 Task: Look for space in Asamankese, Ghana from 9th June, 2023 to 16th June, 2023 for 2 adults in price range Rs.8000 to Rs.16000. Place can be entire place with 2 bedrooms having 2 beds and 1 bathroom. Property type can be house, flat, guest house. Booking option can be shelf check-in. Required host language is English.
Action: Mouse moved to (433, 34)
Screenshot: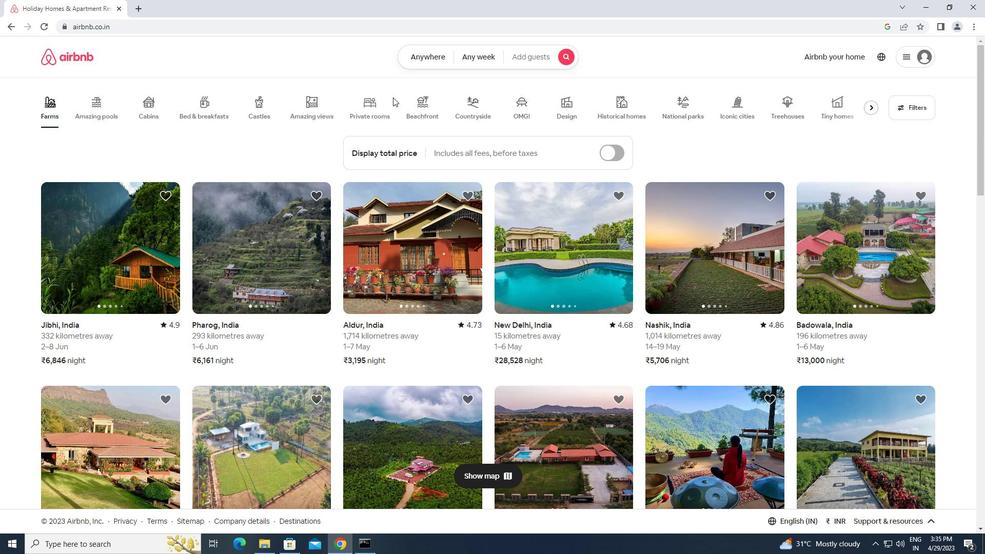 
Action: Mouse pressed left at (433, 34)
Screenshot: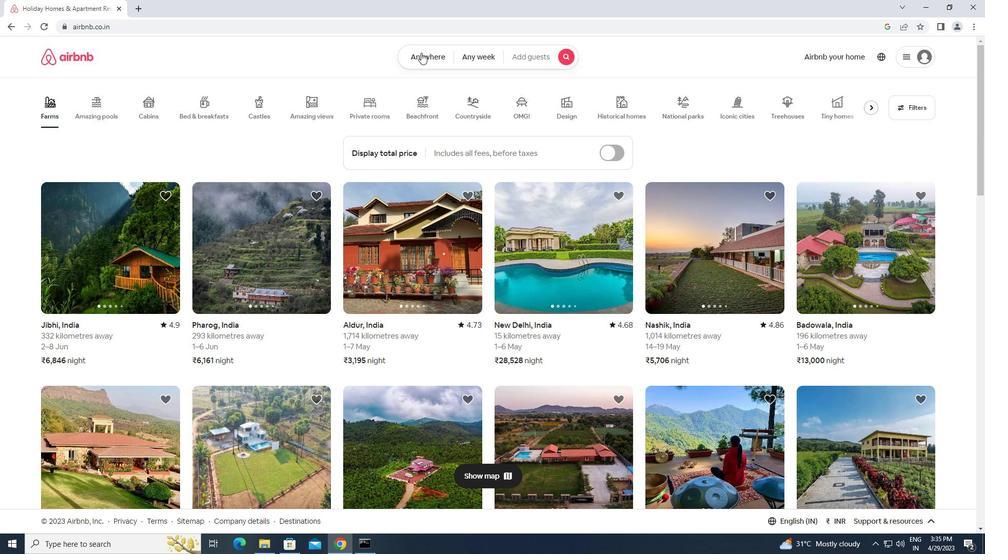 
Action: Mouse moved to (431, 56)
Screenshot: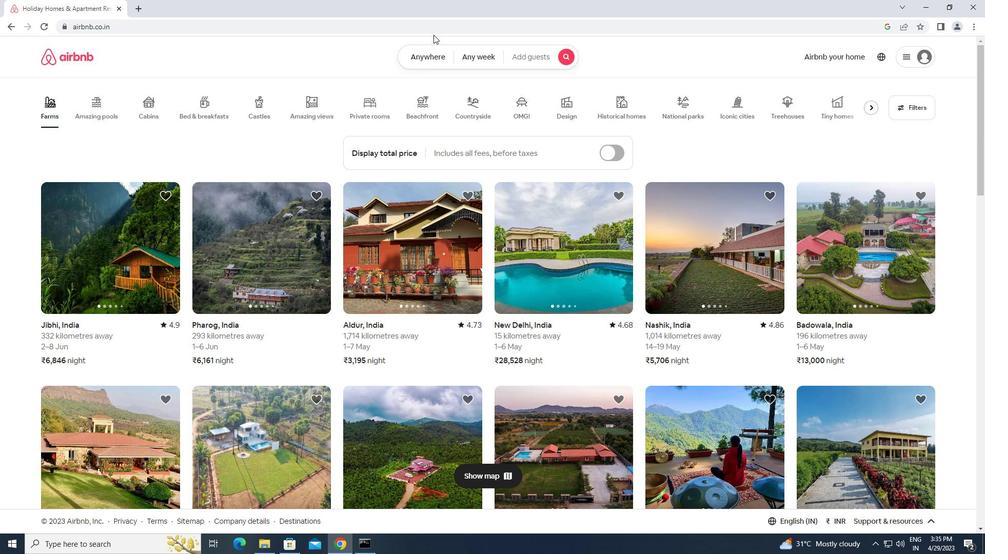 
Action: Mouse pressed left at (431, 56)
Screenshot: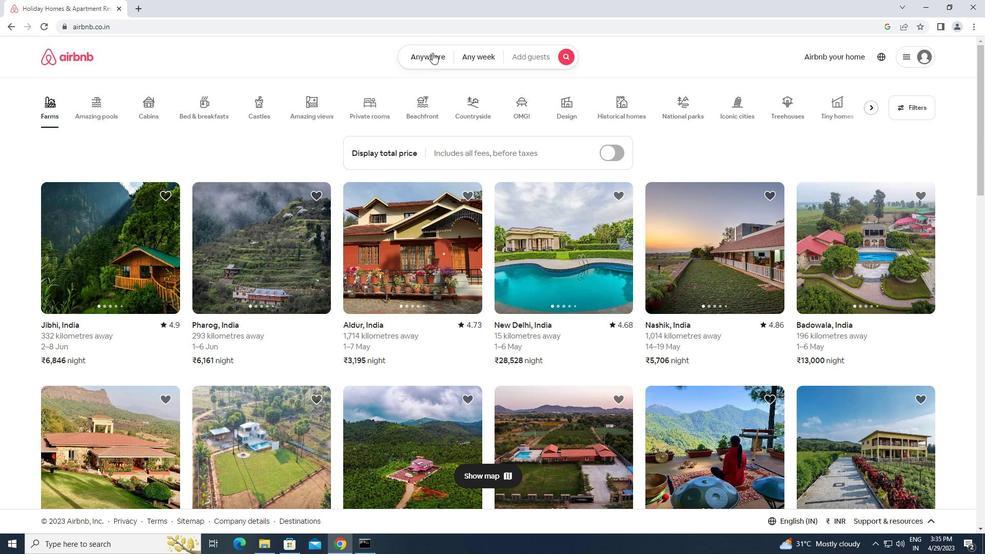 
Action: Mouse moved to (376, 93)
Screenshot: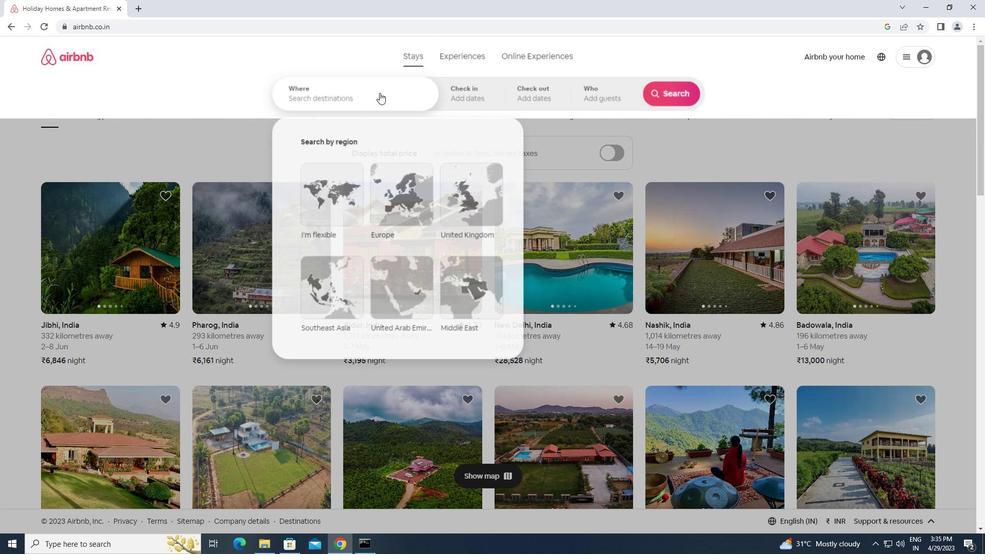 
Action: Mouse pressed left at (376, 93)
Screenshot: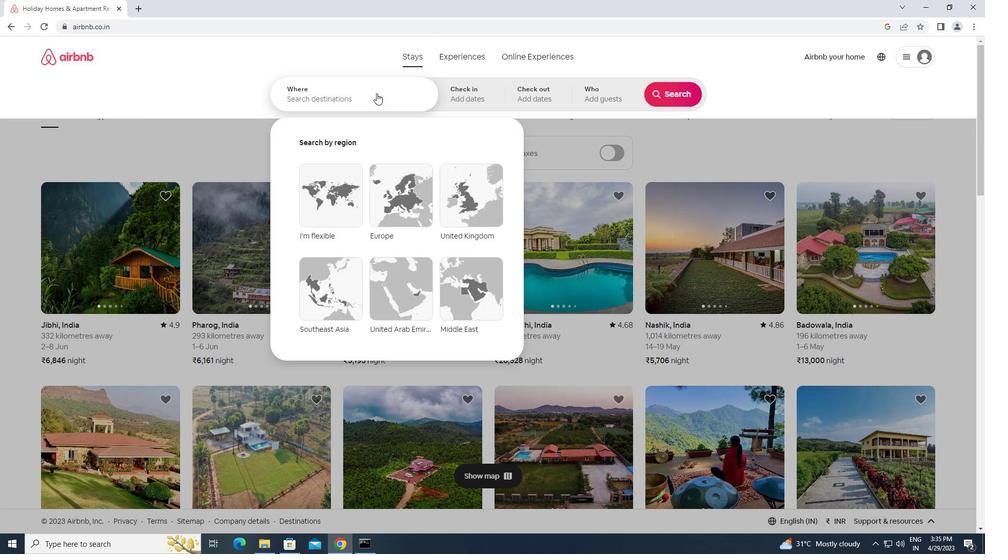 
Action: Key pressed a<Key.caps_lock>samankese,<Key.space><Key.caps_lock>g<Key.caps_lock>hana<Key.enter>
Screenshot: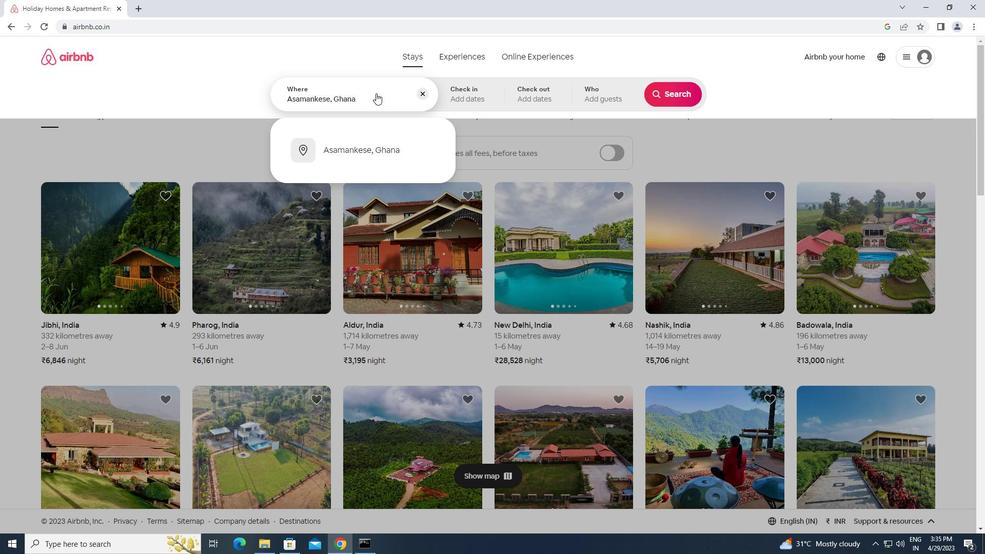 
Action: Mouse moved to (668, 178)
Screenshot: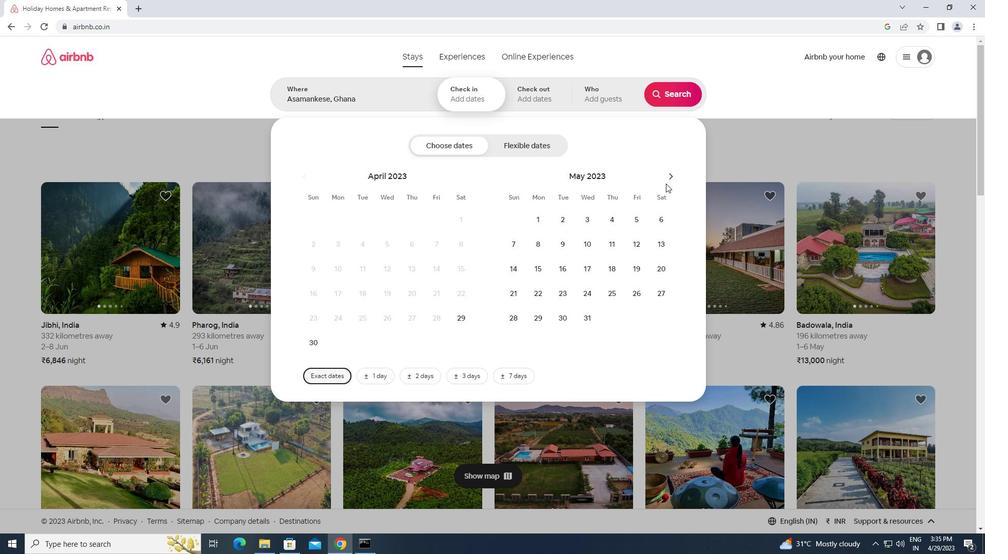 
Action: Mouse pressed left at (668, 178)
Screenshot: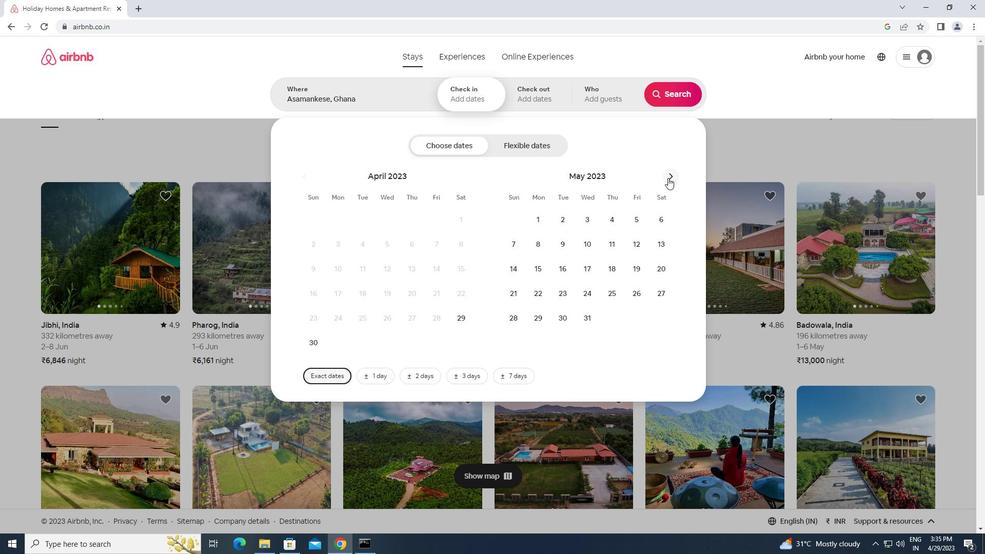 
Action: Mouse moved to (635, 239)
Screenshot: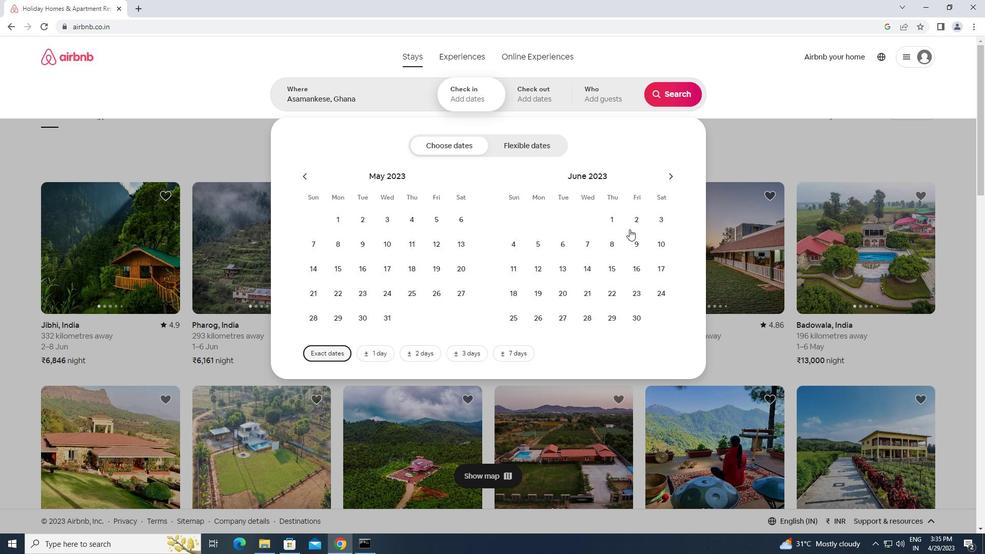 
Action: Mouse pressed left at (635, 239)
Screenshot: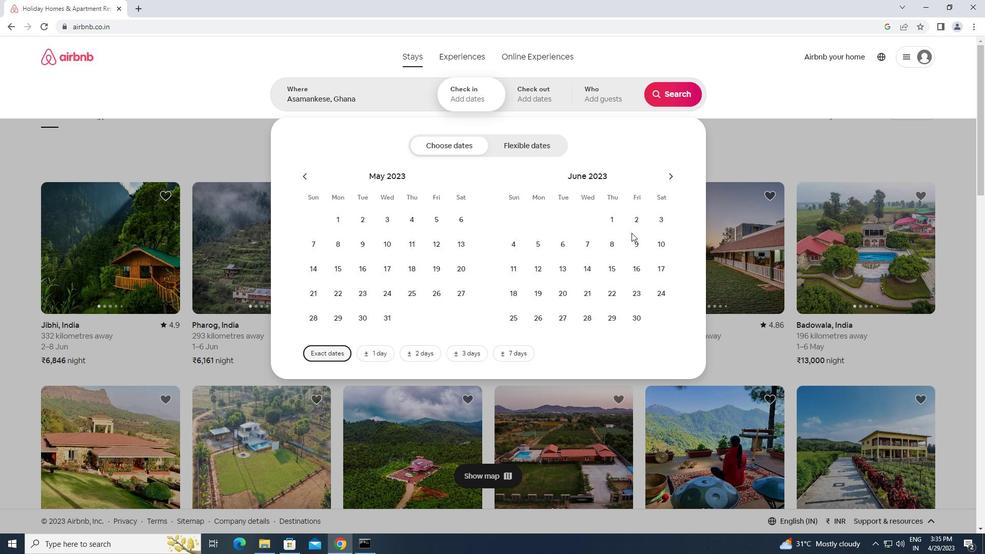 
Action: Mouse moved to (636, 271)
Screenshot: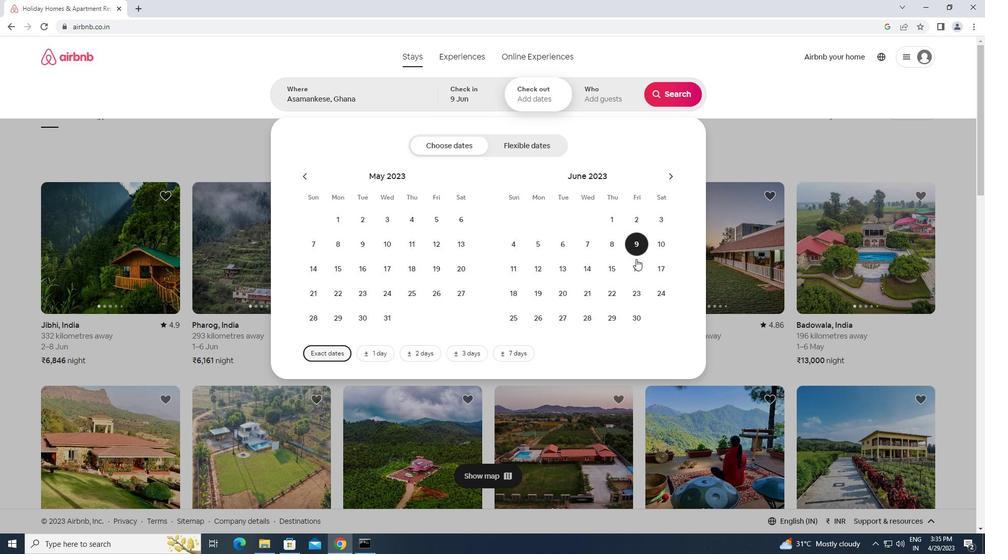 
Action: Mouse pressed left at (636, 271)
Screenshot: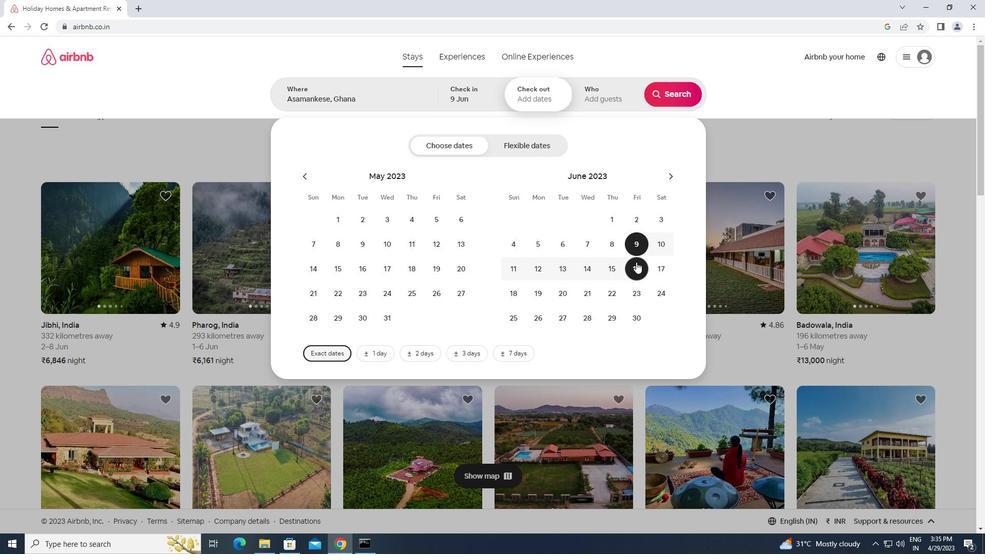 
Action: Mouse moved to (612, 86)
Screenshot: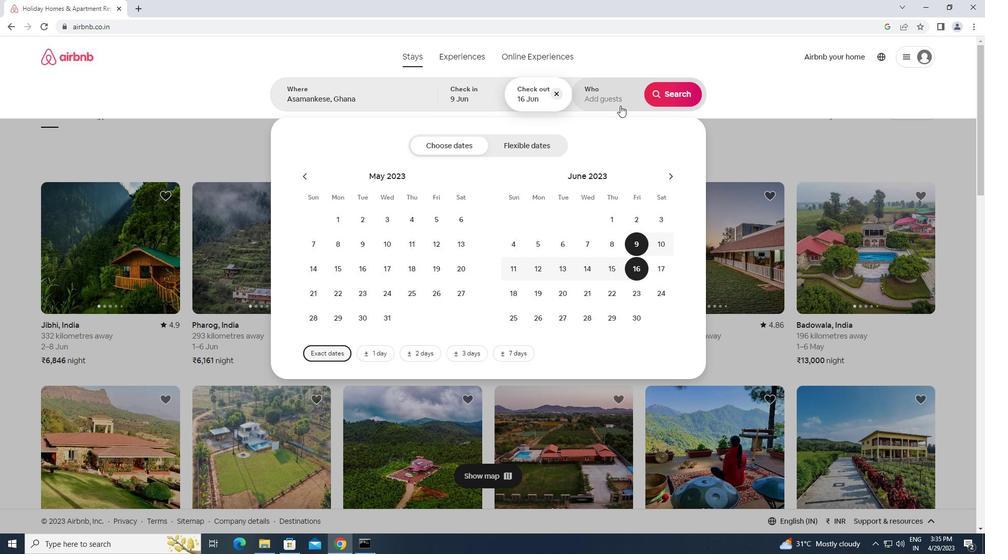 
Action: Mouse pressed left at (612, 86)
Screenshot: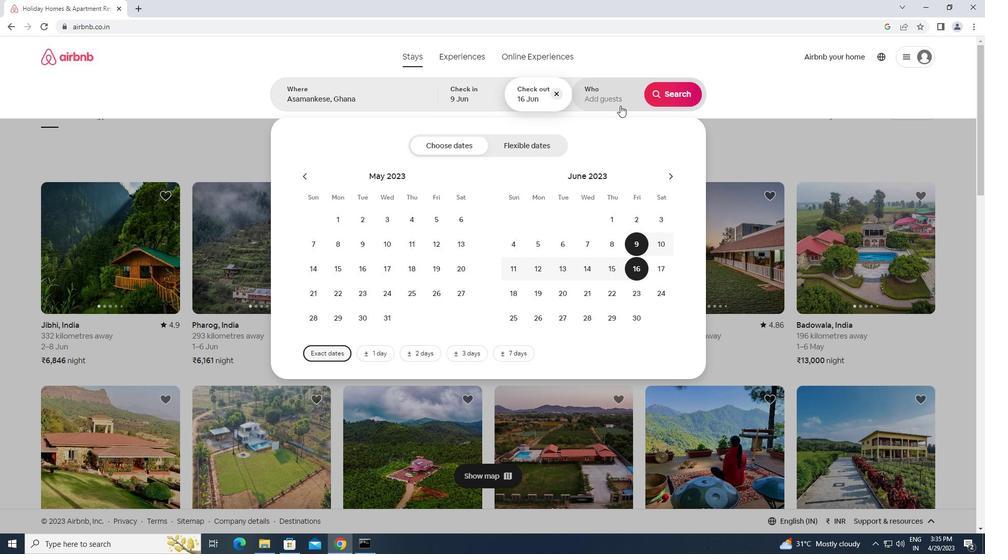 
Action: Mouse moved to (674, 150)
Screenshot: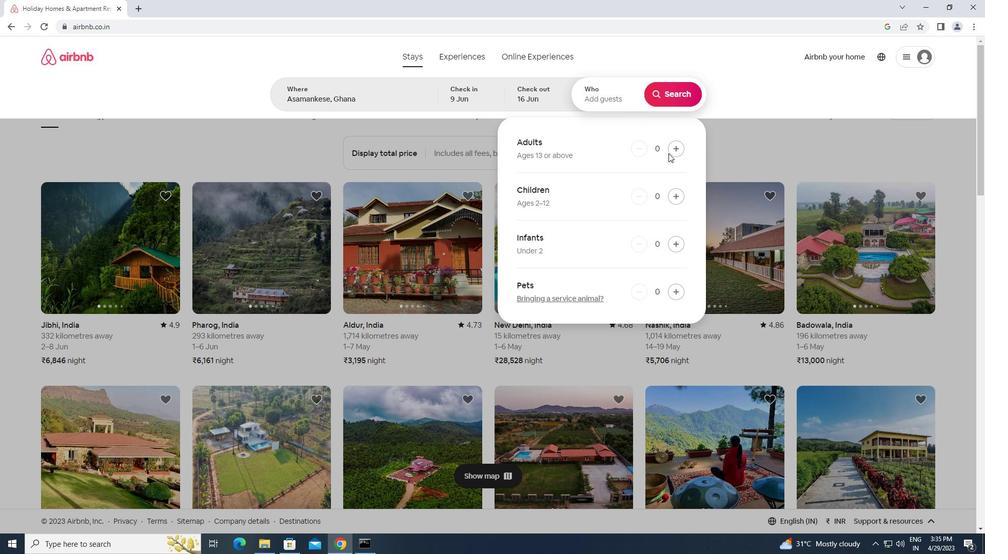 
Action: Mouse pressed left at (674, 150)
Screenshot: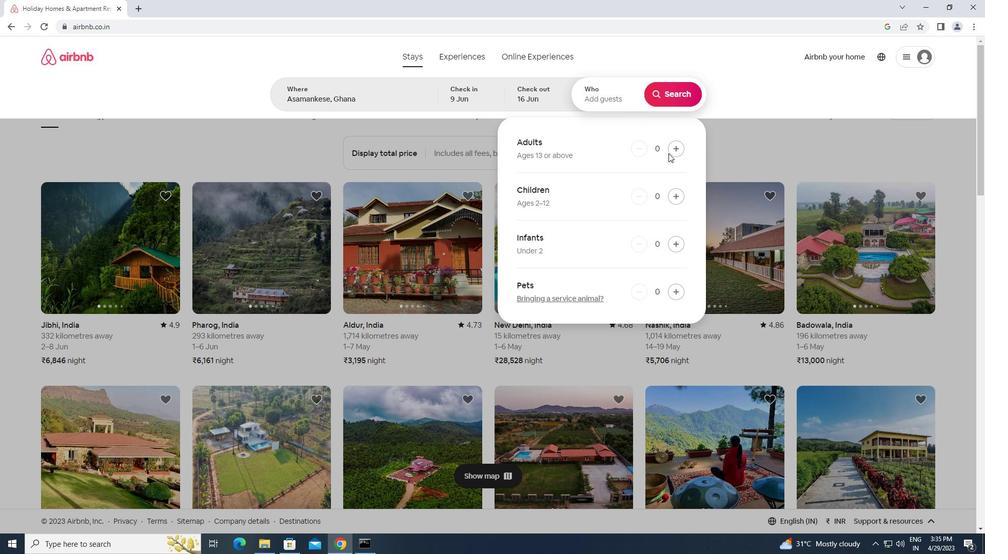 
Action: Mouse pressed left at (674, 150)
Screenshot: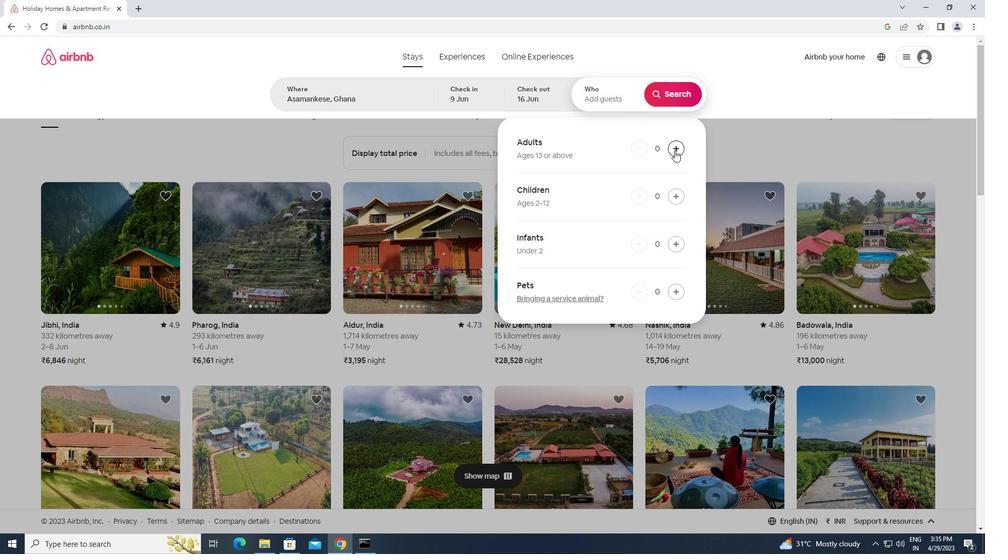 
Action: Mouse moved to (679, 88)
Screenshot: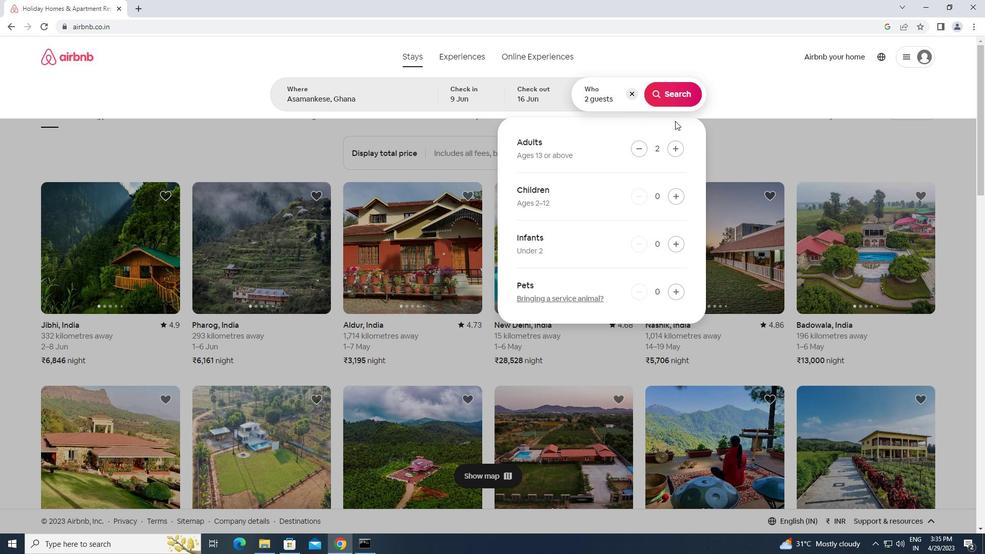 
Action: Mouse pressed left at (679, 88)
Screenshot: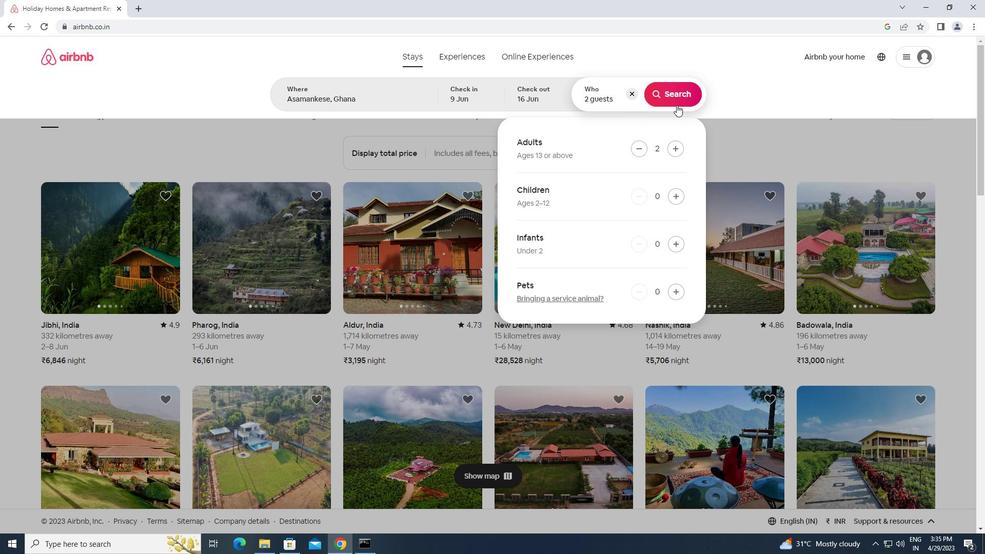 
Action: Mouse moved to (938, 98)
Screenshot: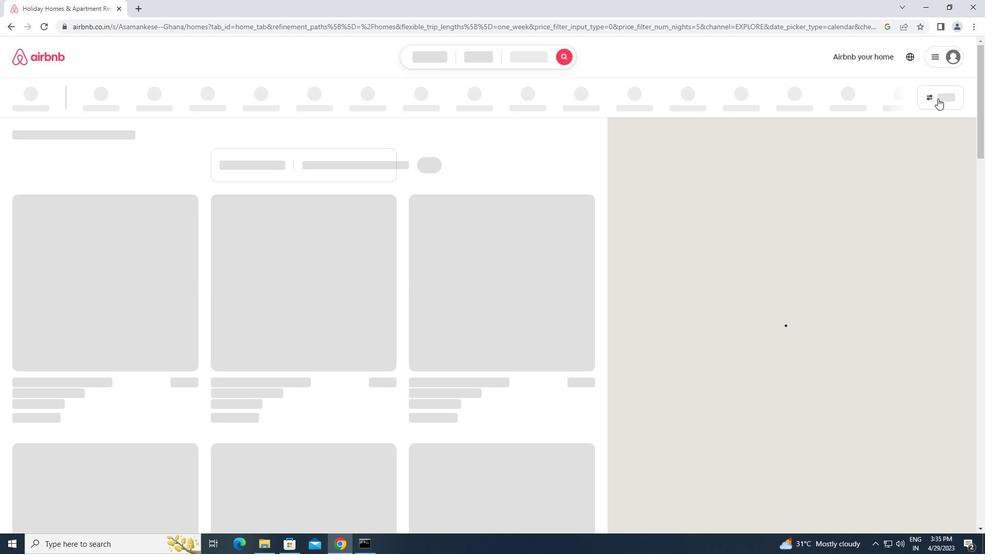 
Action: Mouse pressed left at (938, 98)
Screenshot: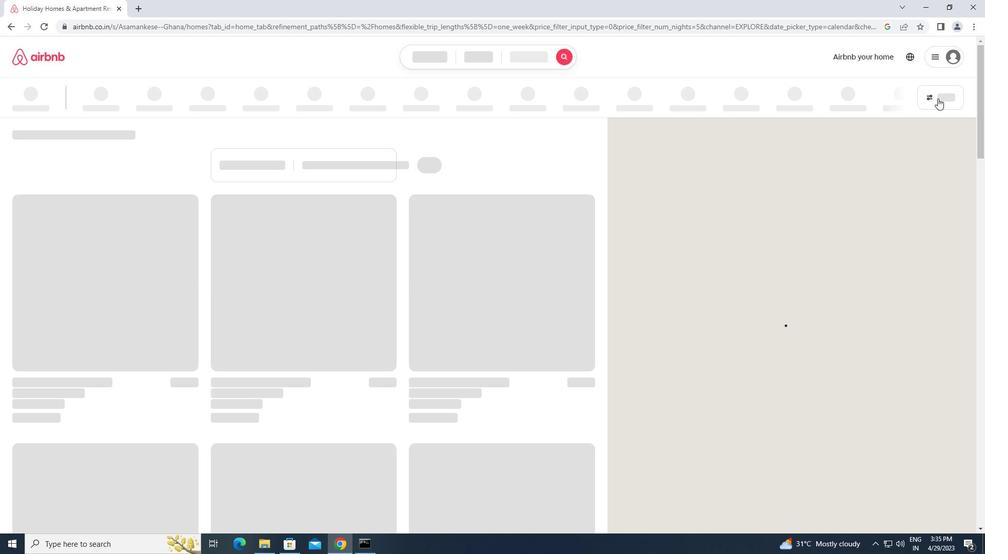 
Action: Mouse moved to (384, 226)
Screenshot: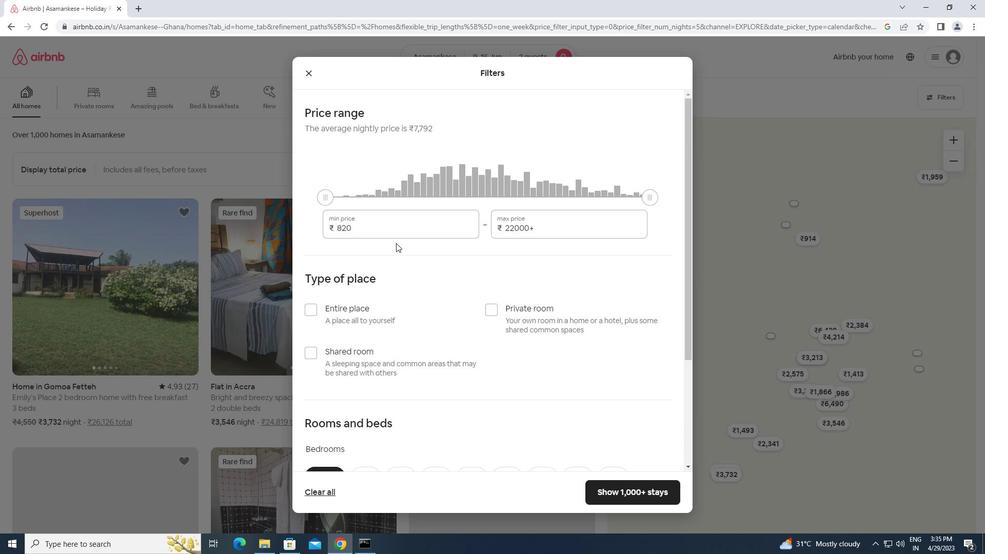
Action: Mouse pressed left at (384, 226)
Screenshot: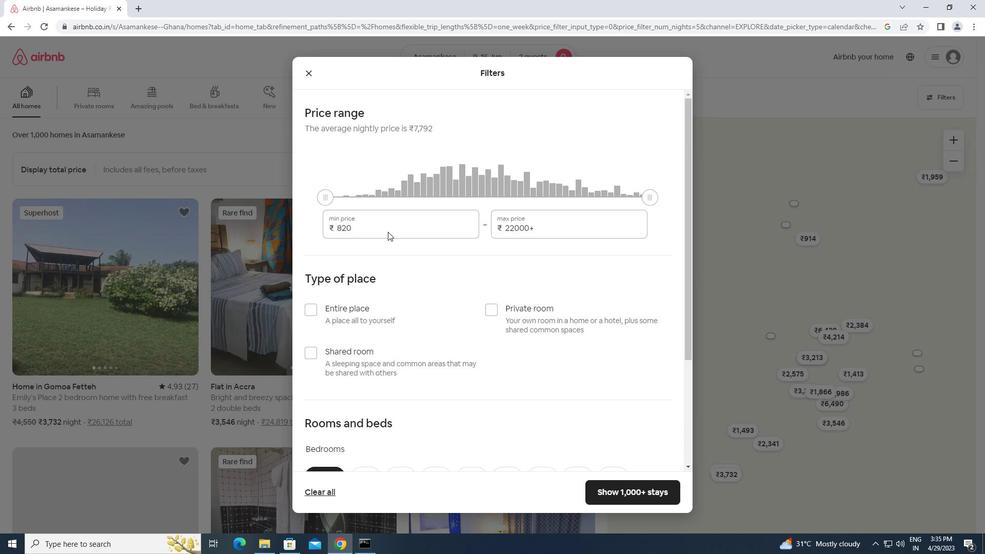 
Action: Mouse moved to (310, 229)
Screenshot: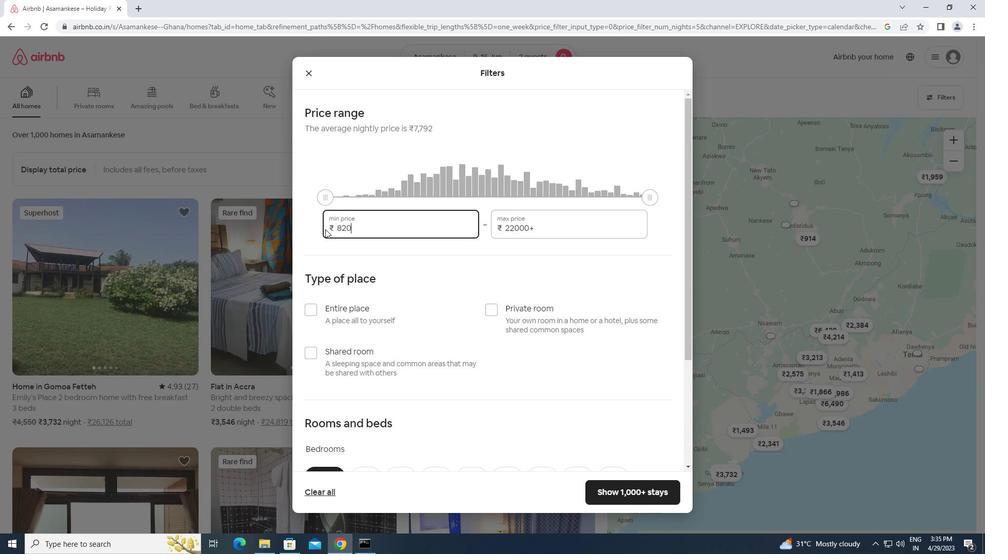 
Action: Key pressed 8000<Key.tab><Key.backspace><Key.backspace><Key.backspace><Key.backspace><Key.backspace><Key.backspace><Key.backspace><Key.backspace><Key.backspace><Key.backspace><Key.backspace><Key.backspace><Key.backspace><Key.backspace><Key.backspace><Key.backspace><Key.backspace><Key.backspace>16000
Screenshot: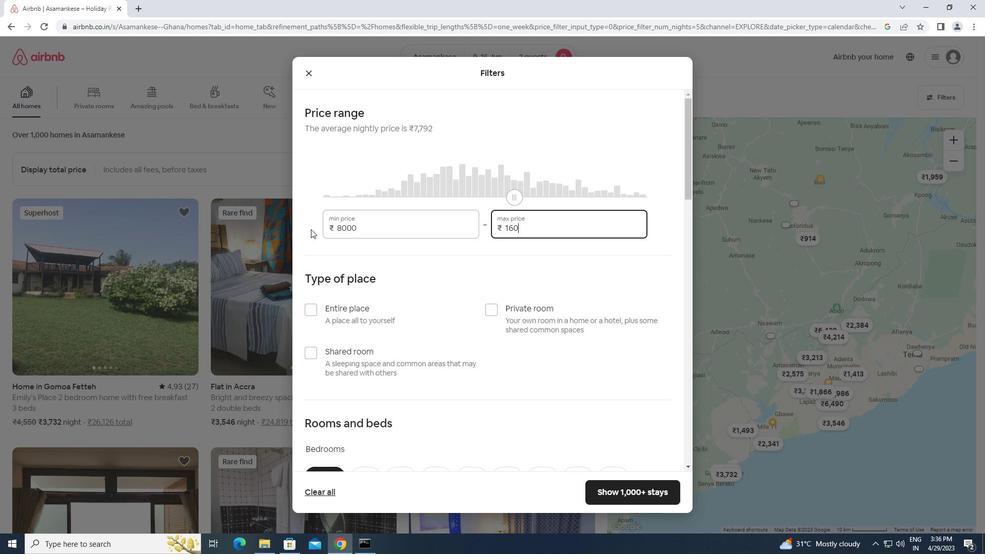 
Action: Mouse moved to (347, 285)
Screenshot: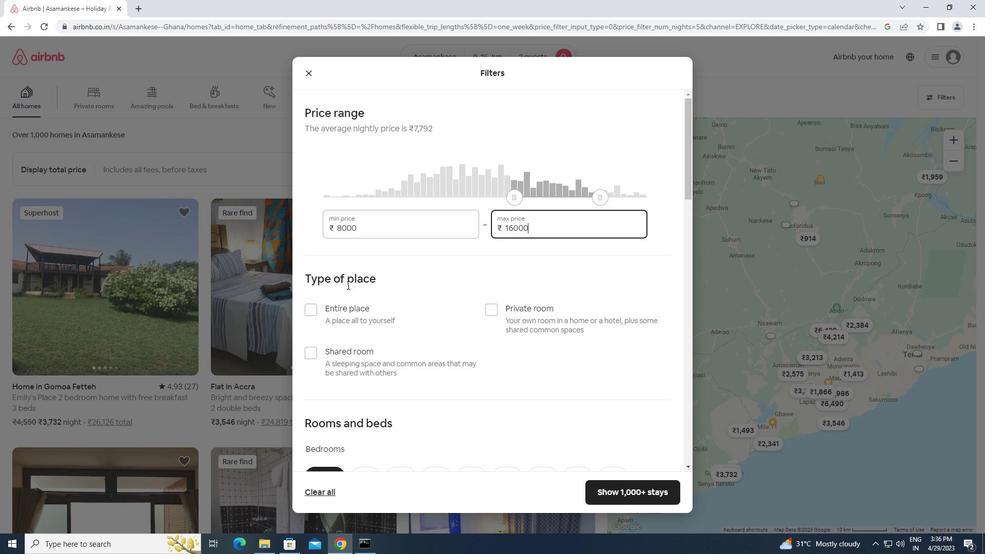 
Action: Mouse scrolled (347, 285) with delta (0, 0)
Screenshot: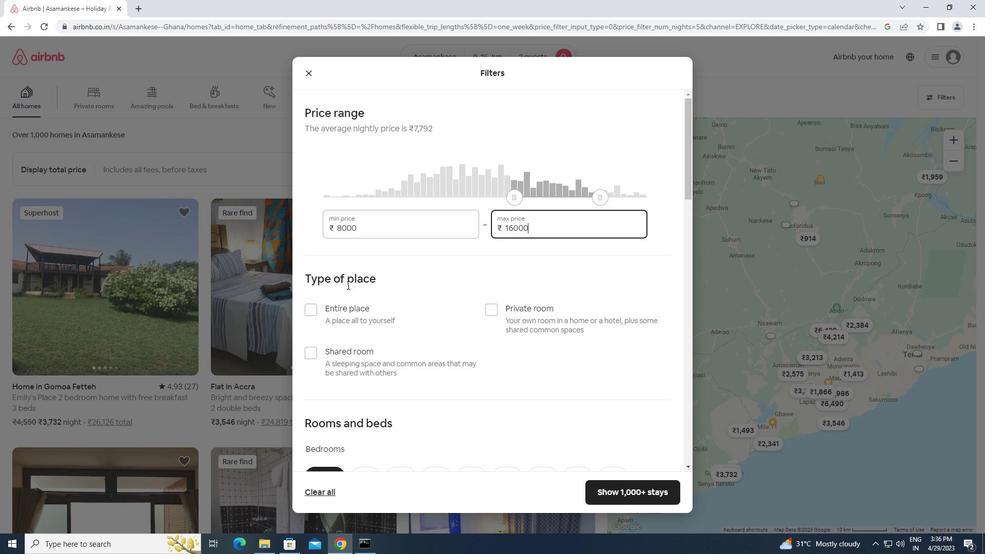
Action: Mouse moved to (319, 260)
Screenshot: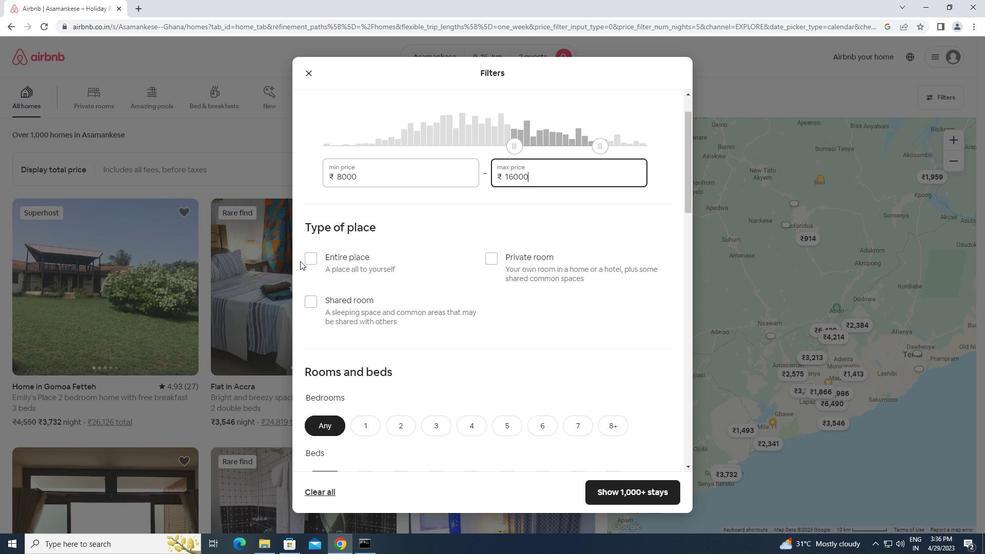 
Action: Mouse pressed left at (319, 260)
Screenshot: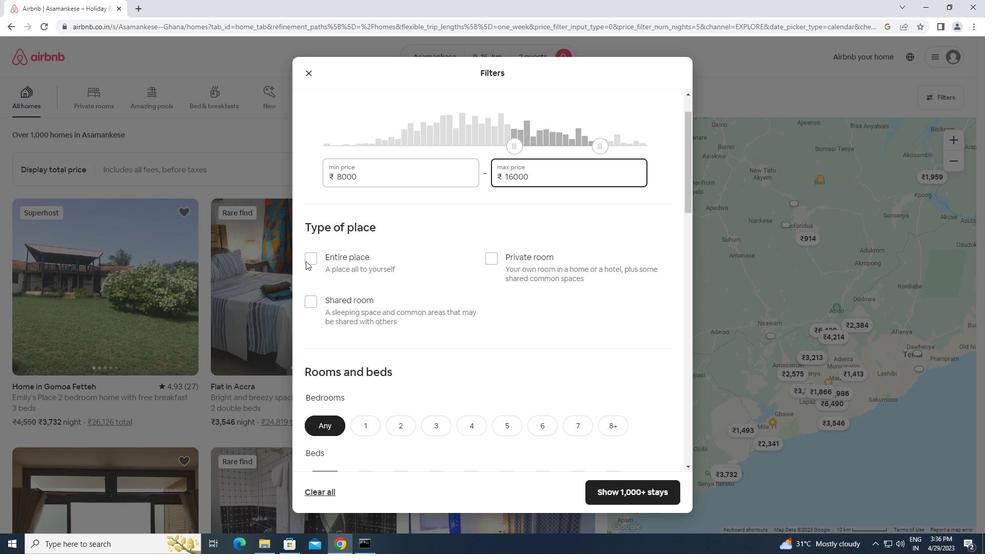 
Action: Mouse moved to (403, 307)
Screenshot: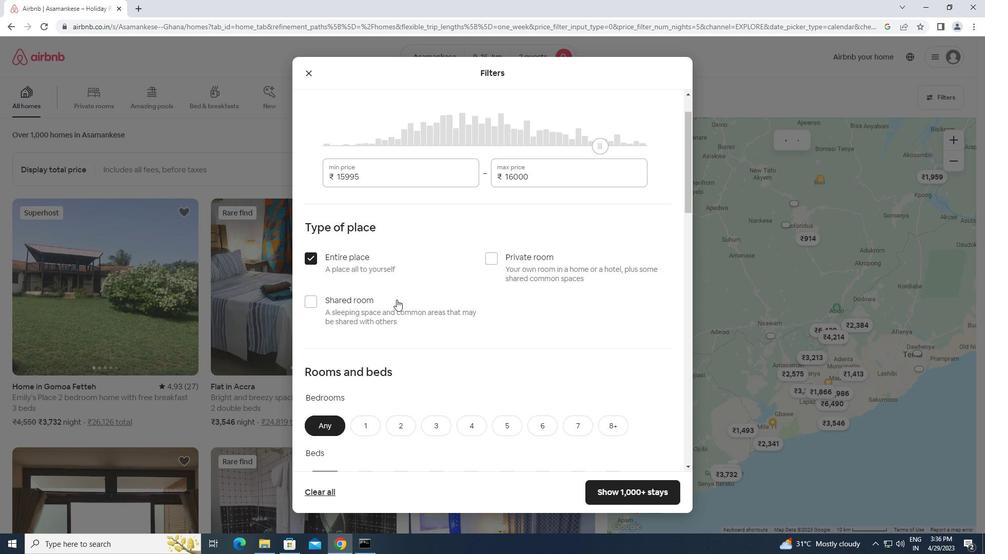 
Action: Mouse scrolled (403, 306) with delta (0, 0)
Screenshot: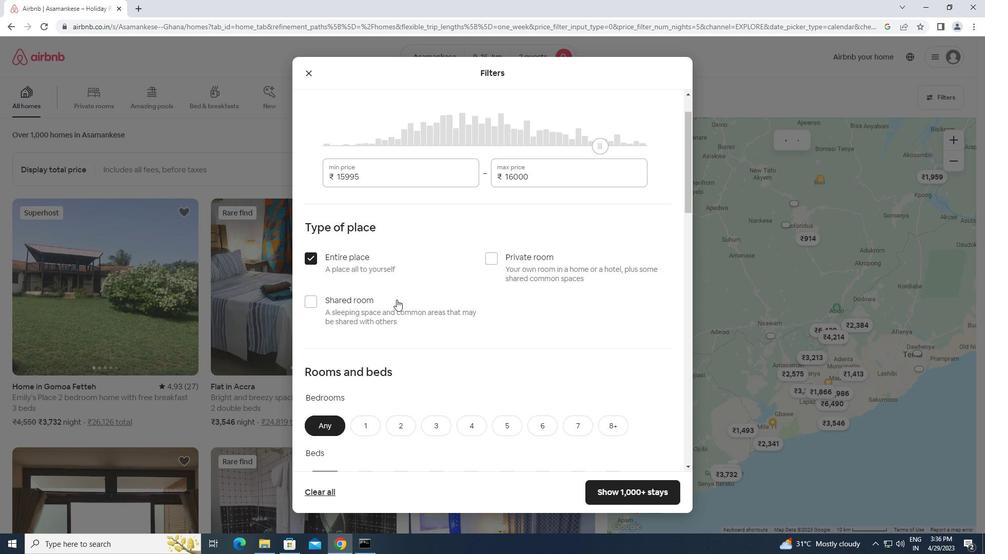 
Action: Mouse scrolled (403, 306) with delta (0, 0)
Screenshot: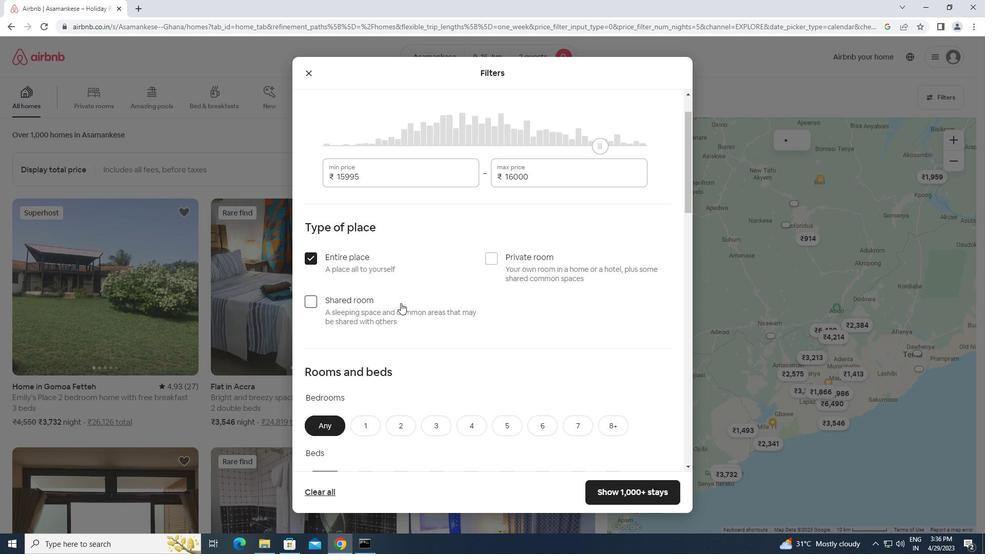 
Action: Mouse scrolled (403, 306) with delta (0, 0)
Screenshot: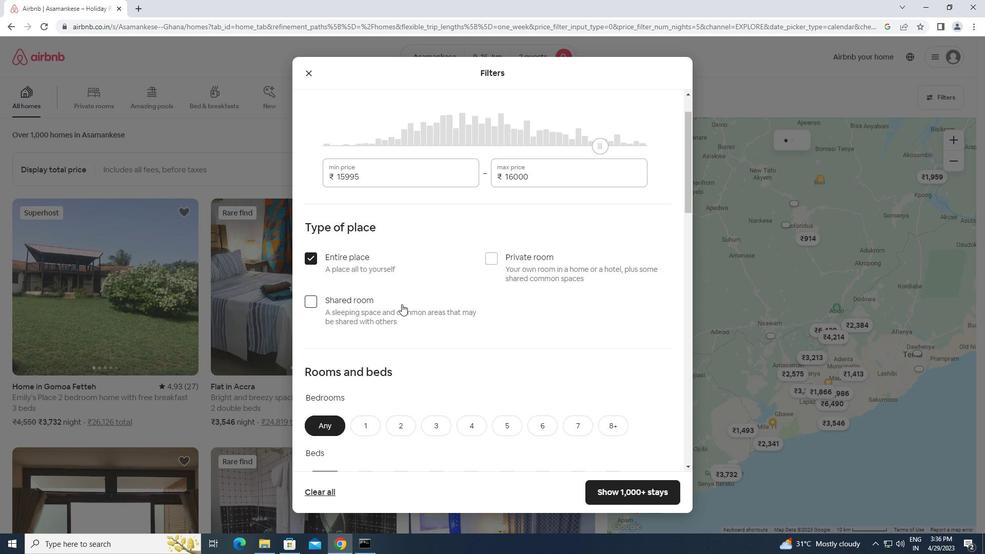 
Action: Mouse moved to (402, 269)
Screenshot: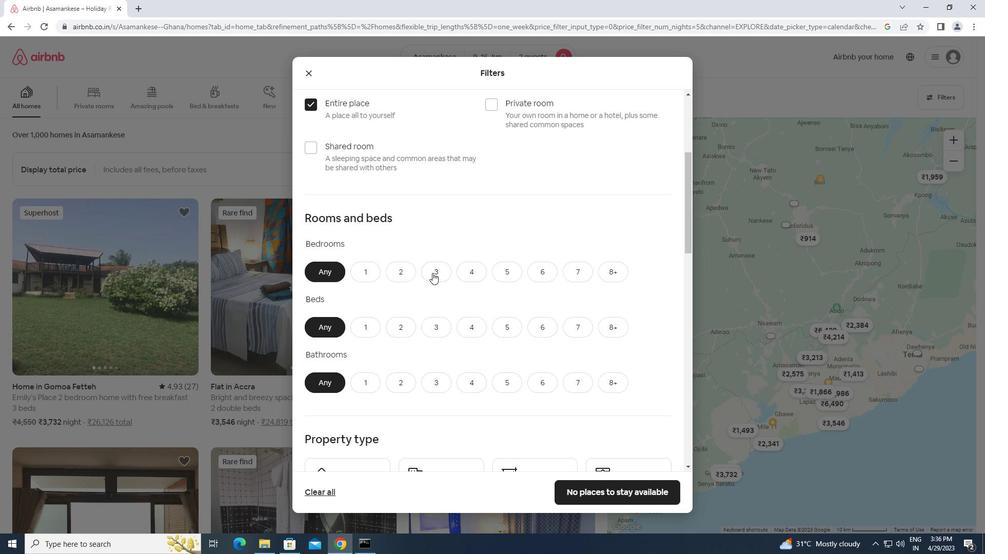 
Action: Mouse pressed left at (402, 269)
Screenshot: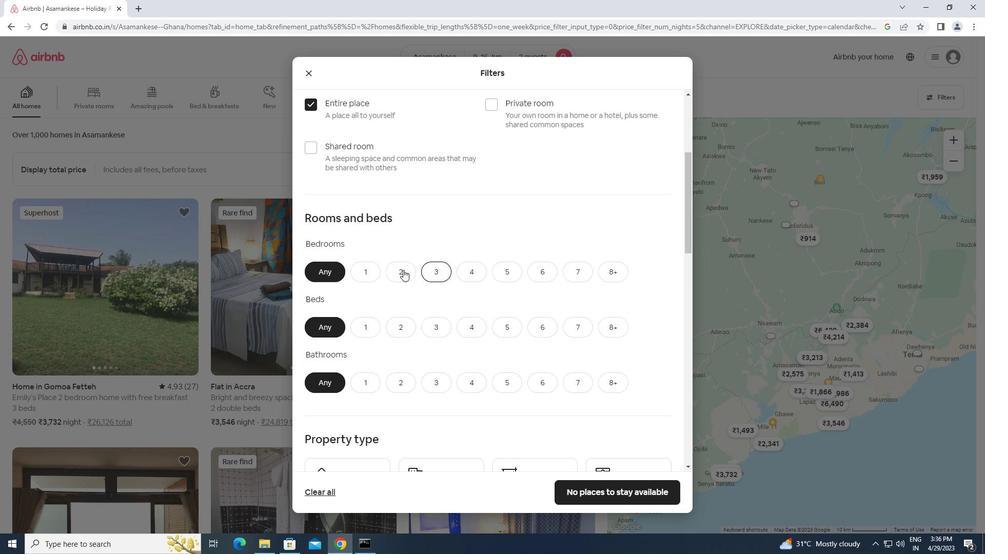 
Action: Mouse moved to (403, 321)
Screenshot: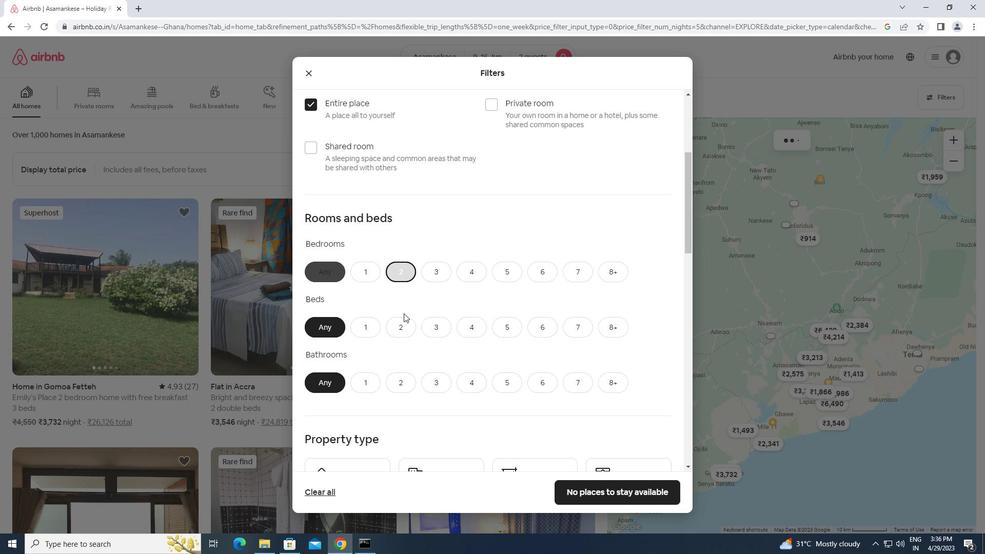
Action: Mouse pressed left at (403, 321)
Screenshot: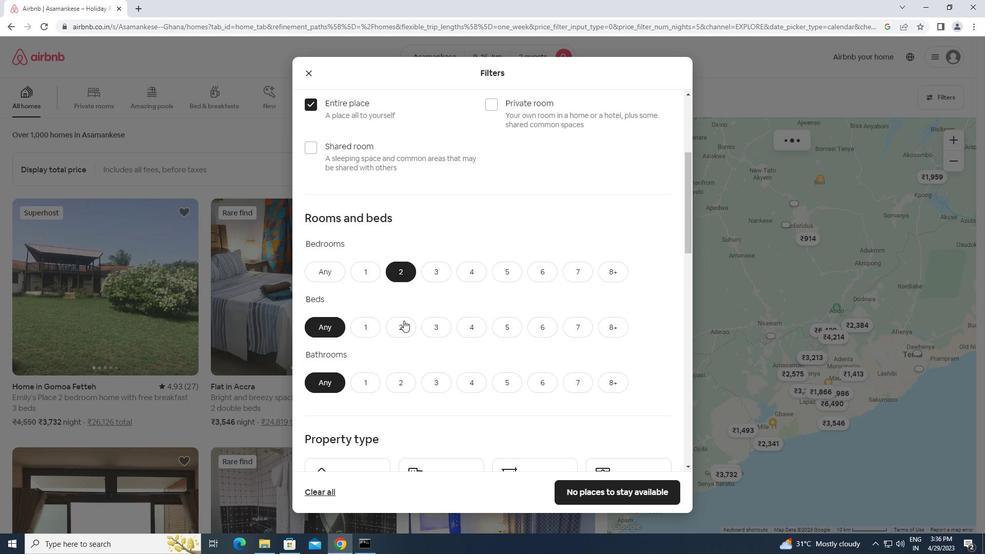 
Action: Mouse moved to (376, 380)
Screenshot: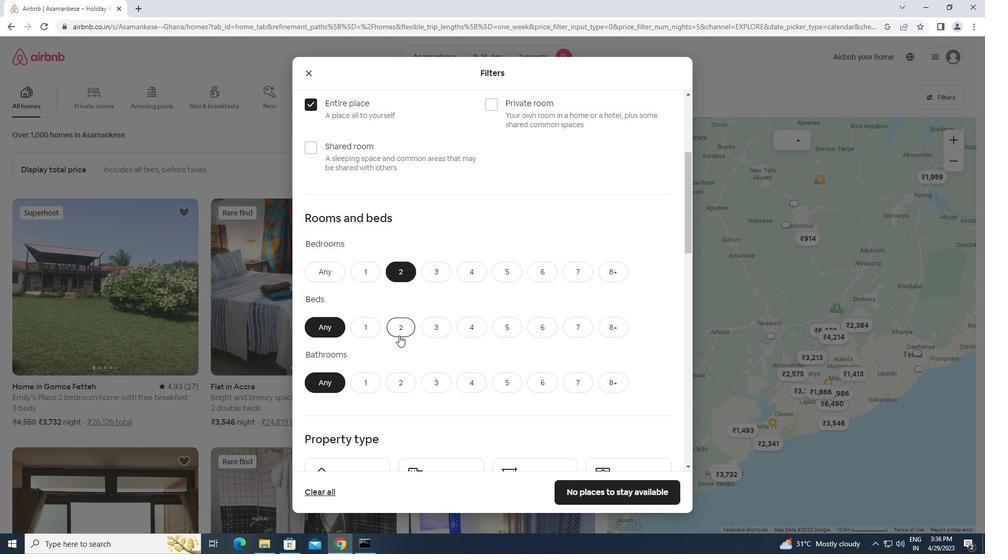 
Action: Mouse pressed left at (376, 380)
Screenshot: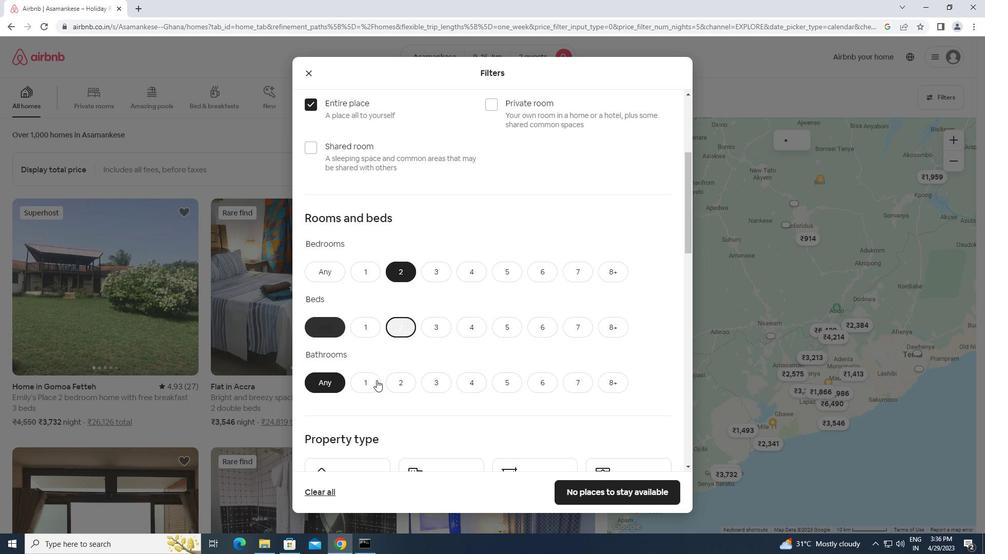 
Action: Mouse moved to (417, 372)
Screenshot: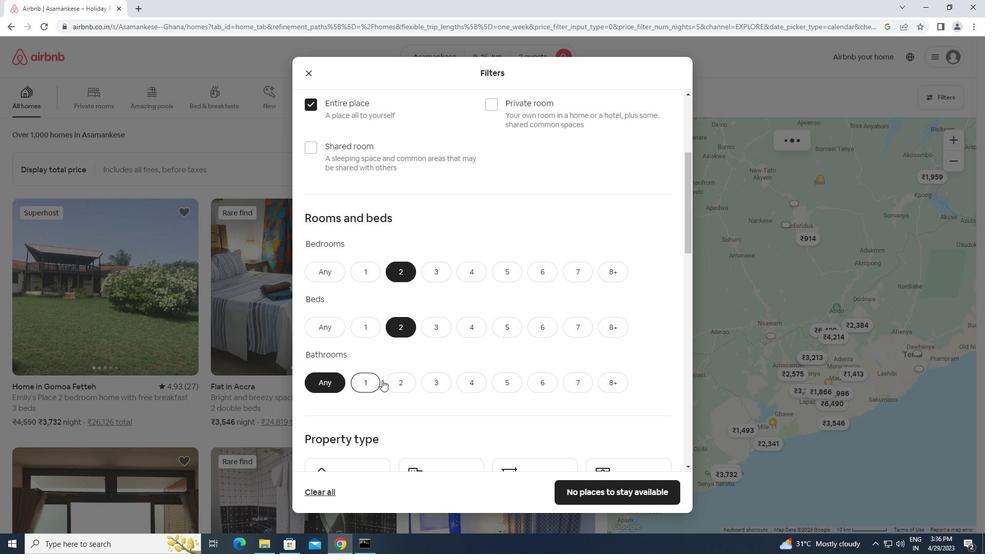 
Action: Mouse scrolled (417, 371) with delta (0, 0)
Screenshot: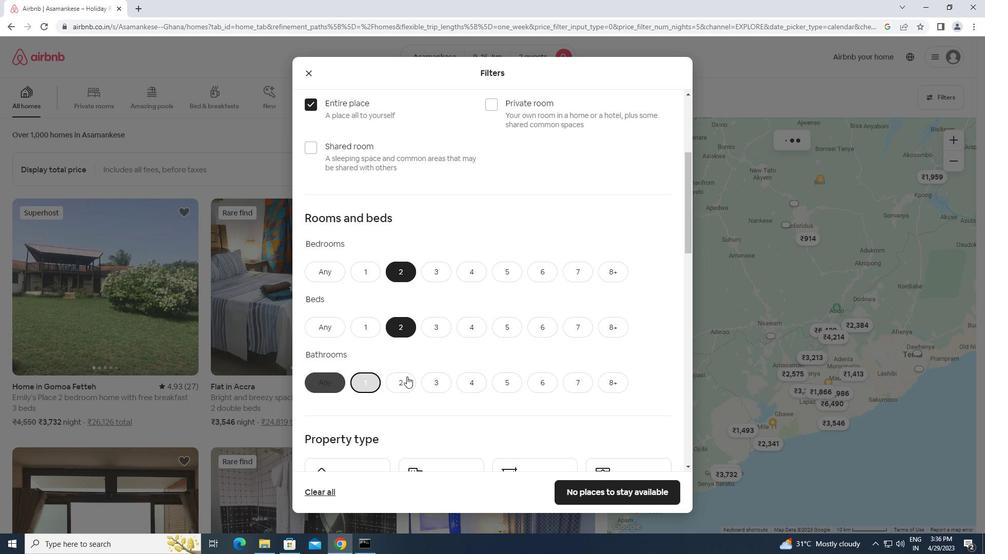 
Action: Mouse scrolled (417, 371) with delta (0, 0)
Screenshot: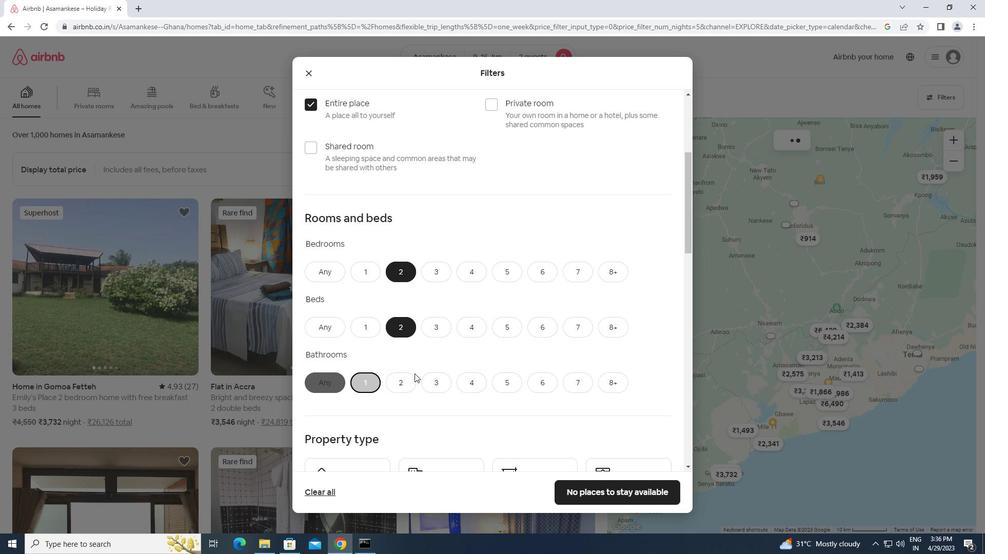 
Action: Mouse scrolled (417, 371) with delta (0, 0)
Screenshot: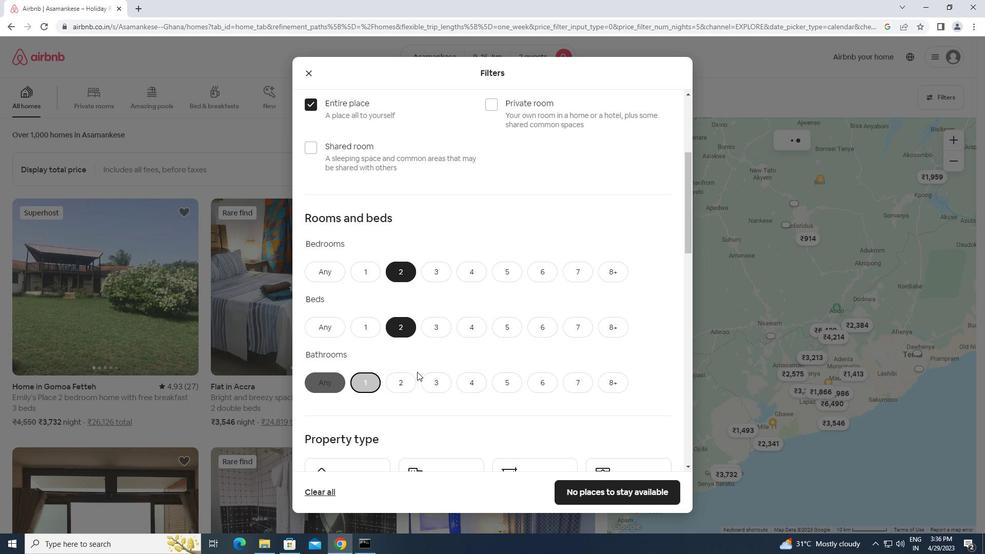 
Action: Mouse moved to (324, 339)
Screenshot: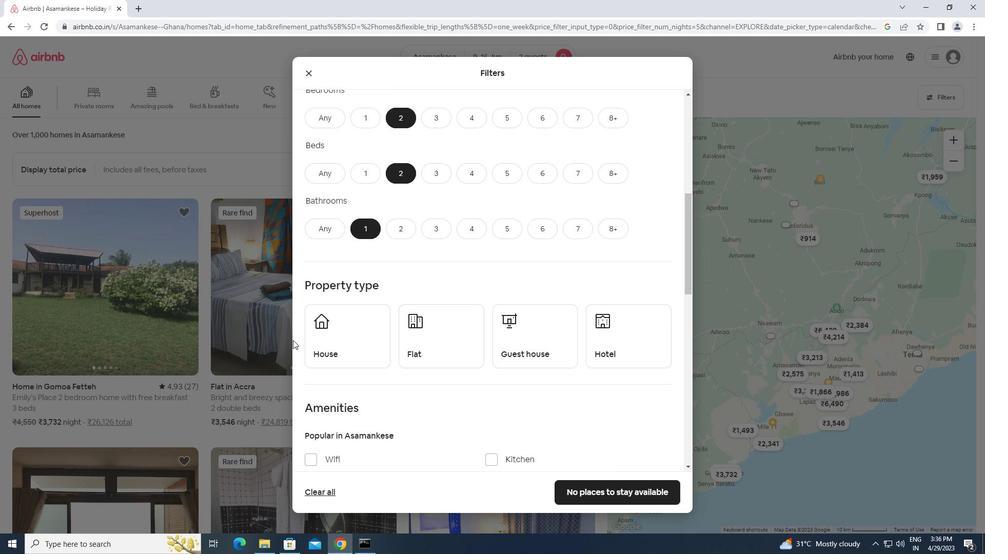 
Action: Mouse pressed left at (324, 339)
Screenshot: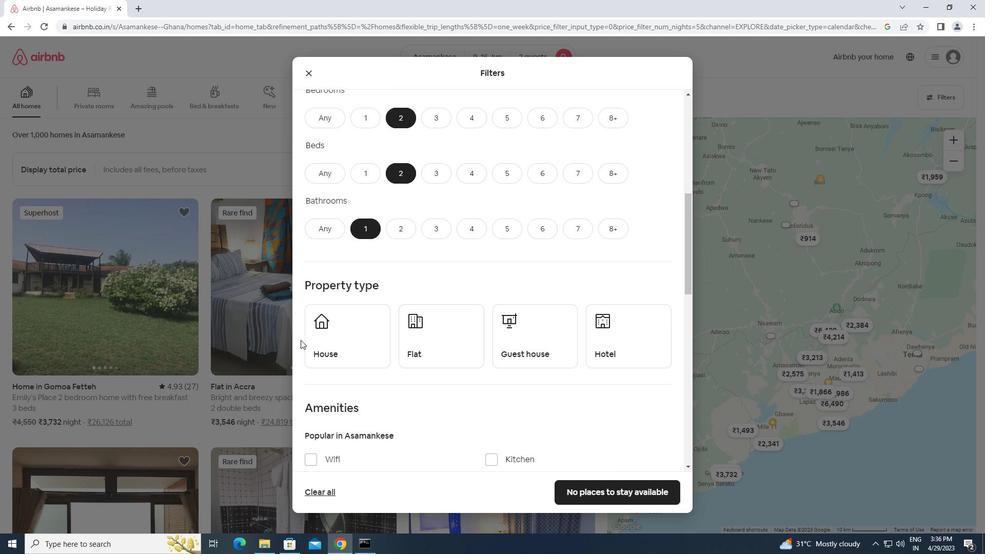 
Action: Mouse moved to (426, 332)
Screenshot: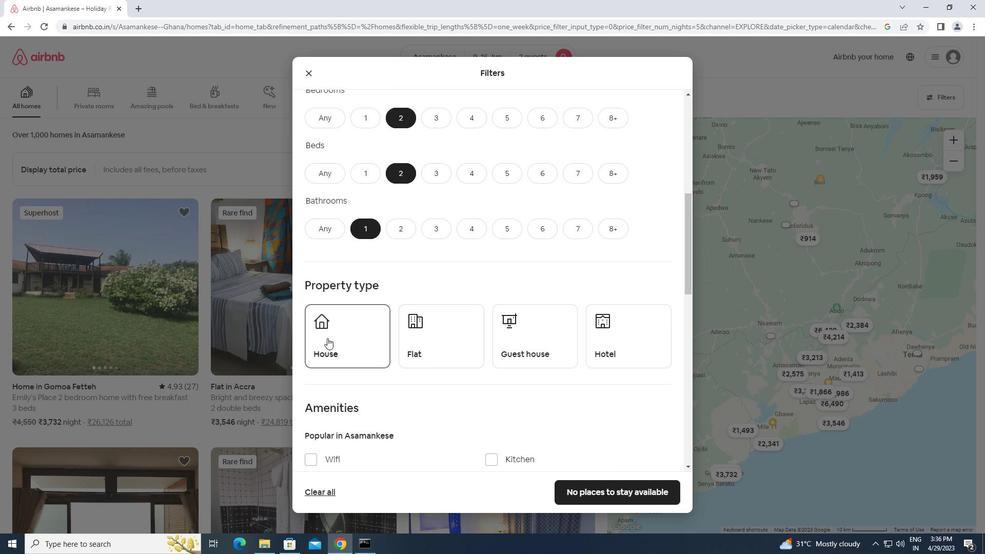
Action: Mouse pressed left at (426, 332)
Screenshot: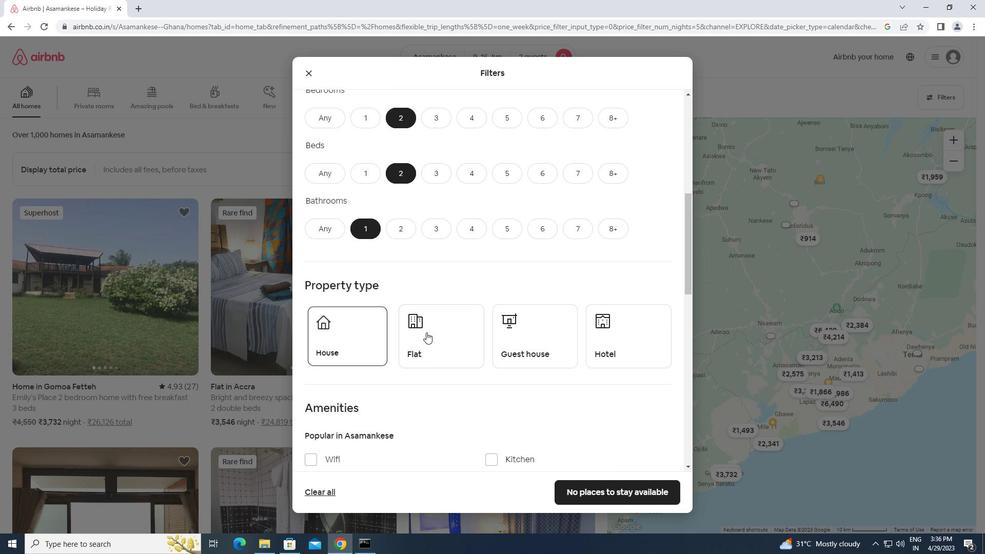 
Action: Mouse moved to (533, 331)
Screenshot: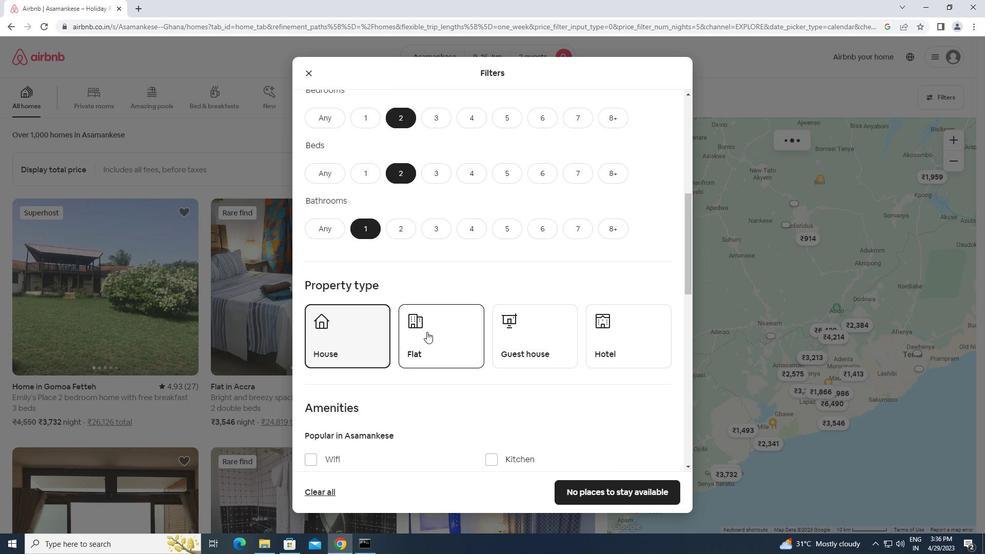 
Action: Mouse pressed left at (533, 331)
Screenshot: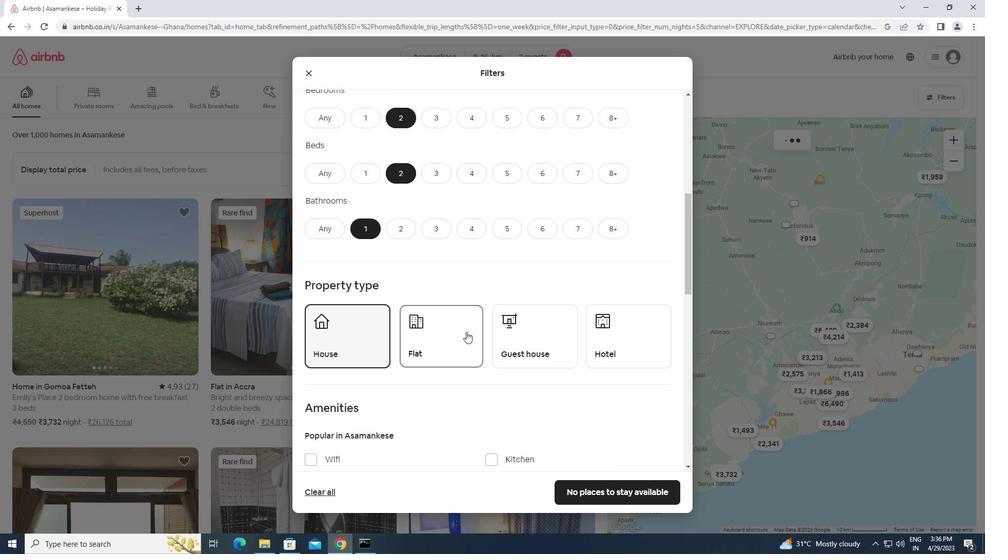 
Action: Mouse moved to (490, 353)
Screenshot: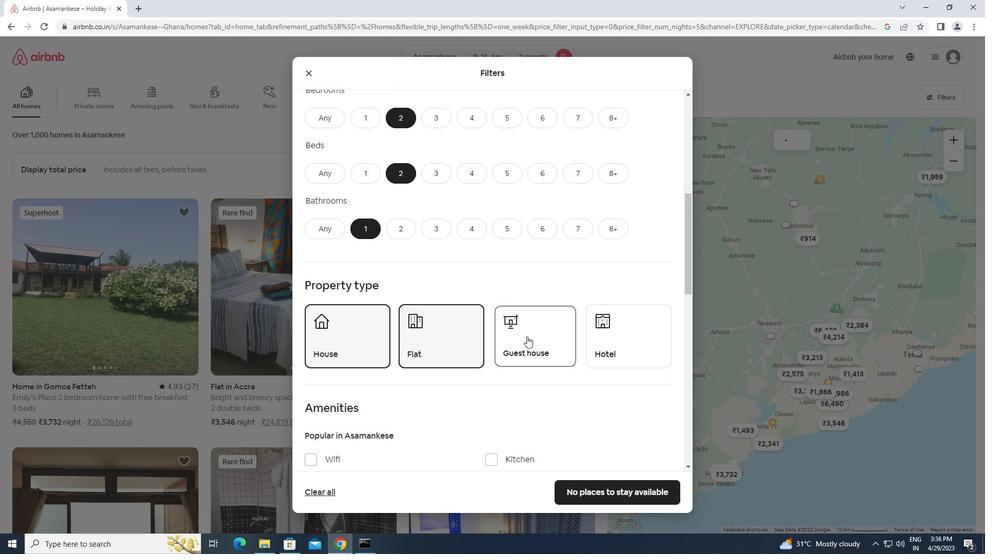 
Action: Mouse scrolled (490, 353) with delta (0, 0)
Screenshot: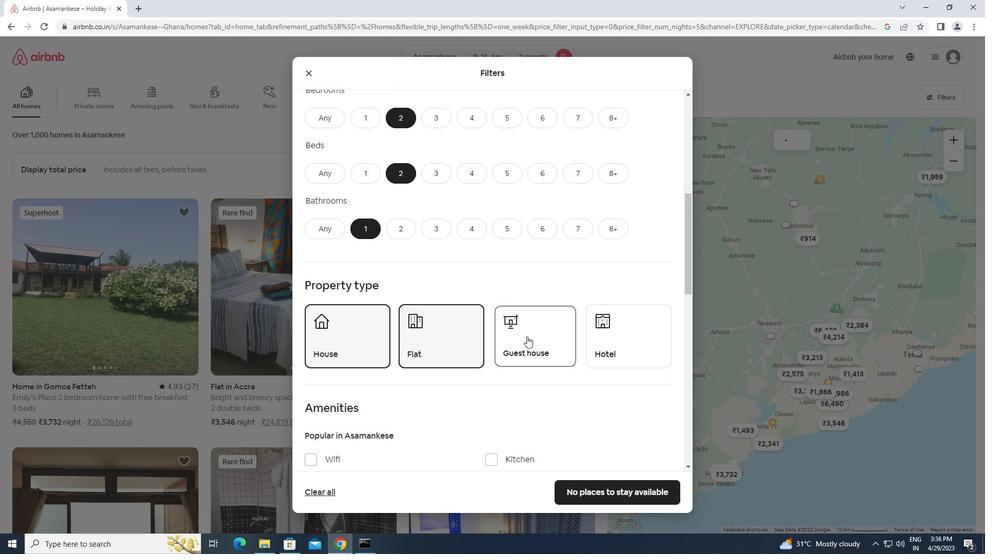 
Action: Mouse moved to (490, 354)
Screenshot: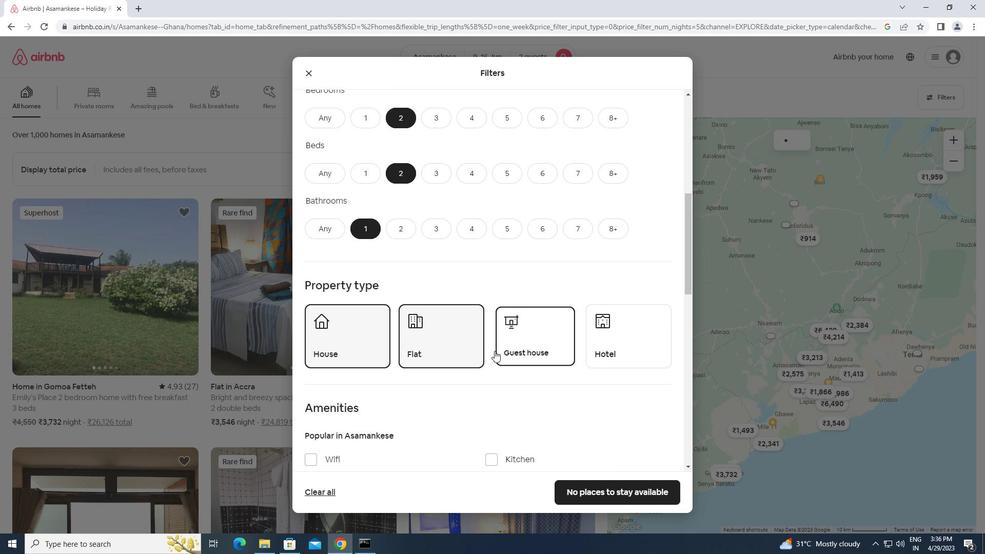 
Action: Mouse scrolled (490, 353) with delta (0, 0)
Screenshot: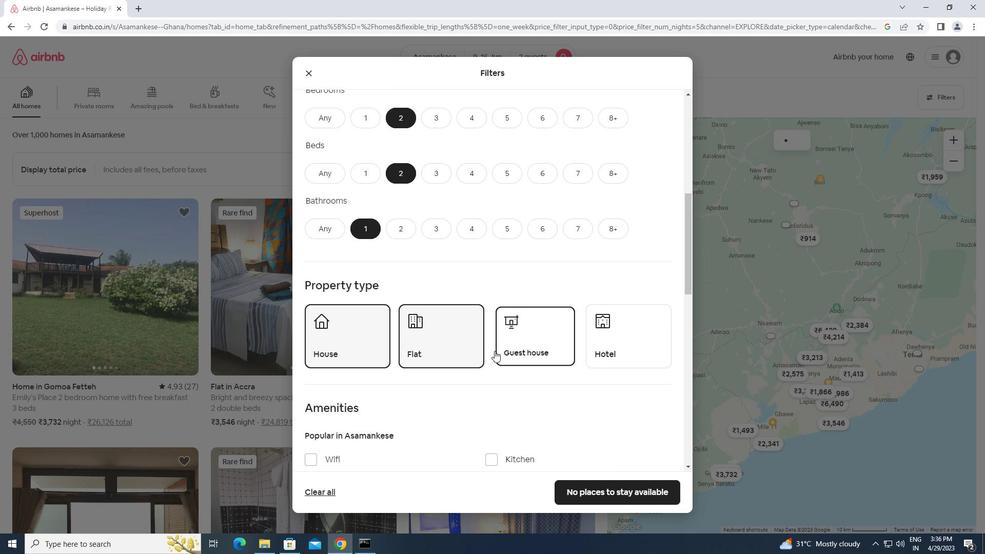 
Action: Mouse scrolled (490, 353) with delta (0, 0)
Screenshot: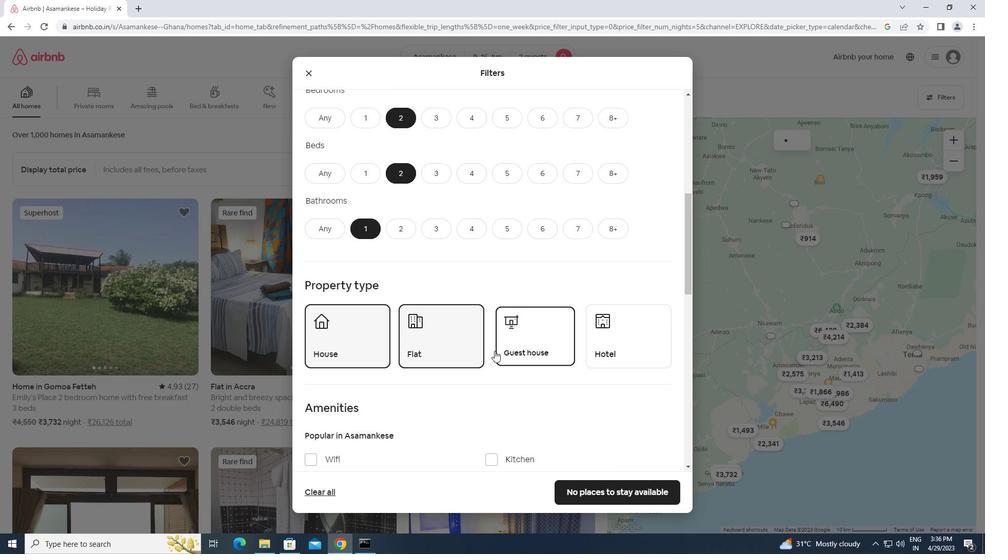
Action: Mouse moved to (488, 354)
Screenshot: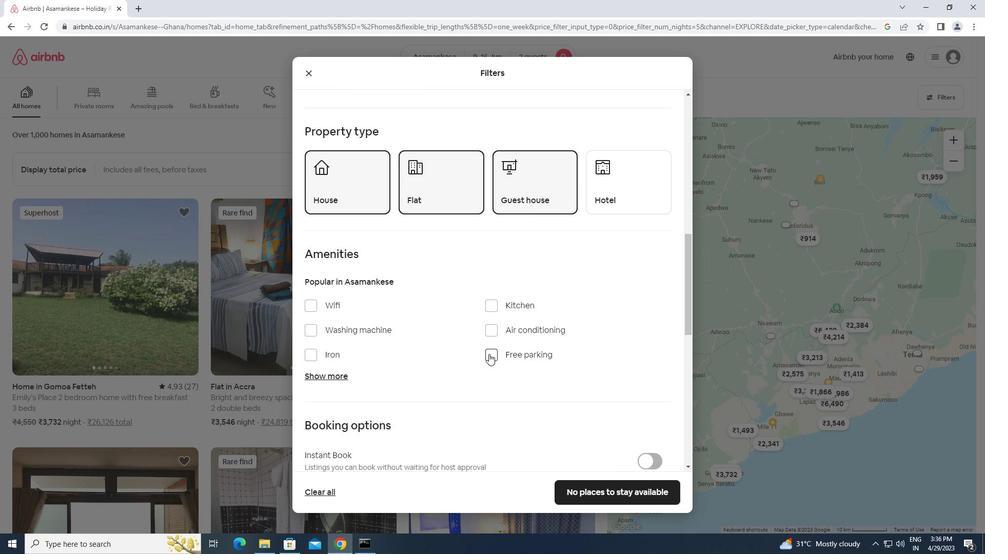 
Action: Mouse scrolled (488, 353) with delta (0, 0)
Screenshot: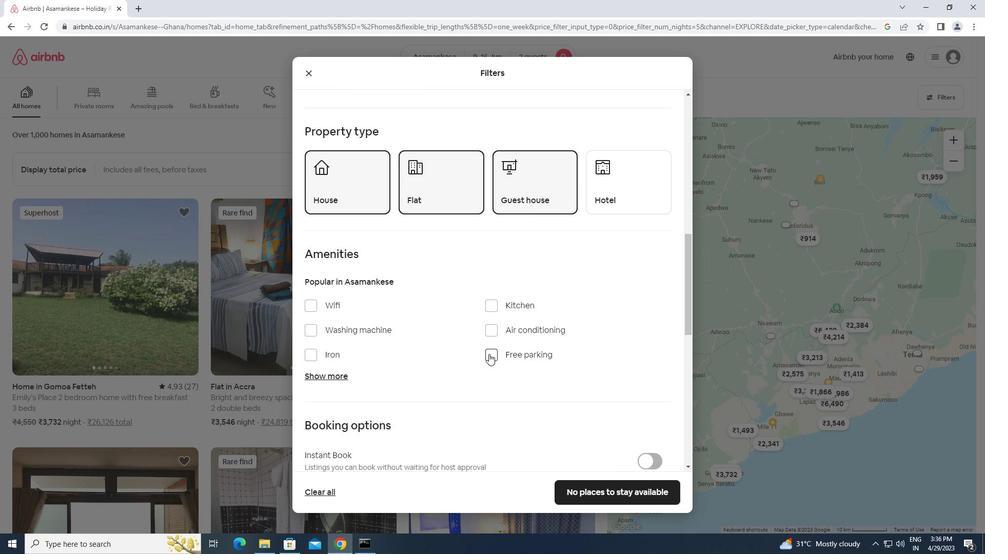 
Action: Mouse scrolled (488, 353) with delta (0, 0)
Screenshot: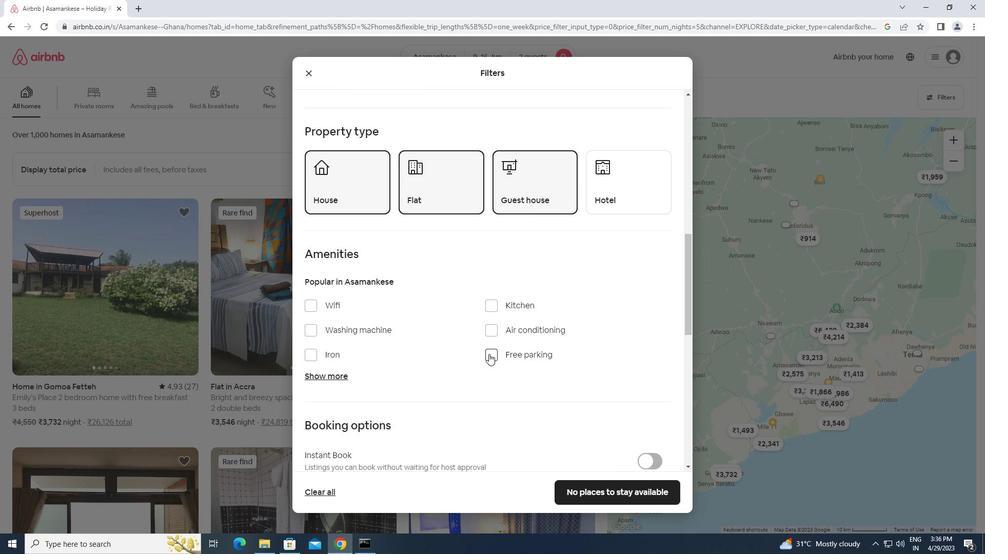 
Action: Mouse scrolled (488, 353) with delta (0, 0)
Screenshot: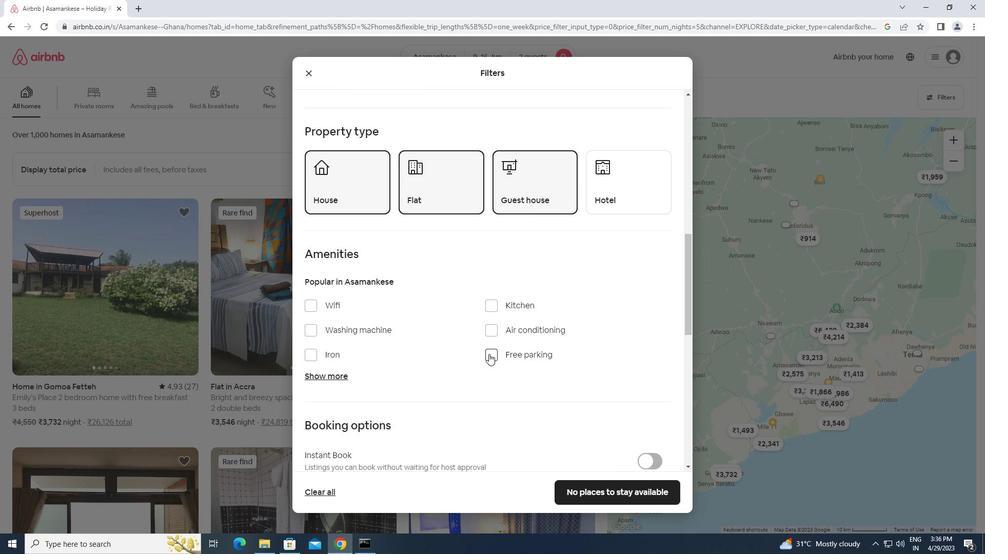 
Action: Mouse scrolled (488, 353) with delta (0, 0)
Screenshot: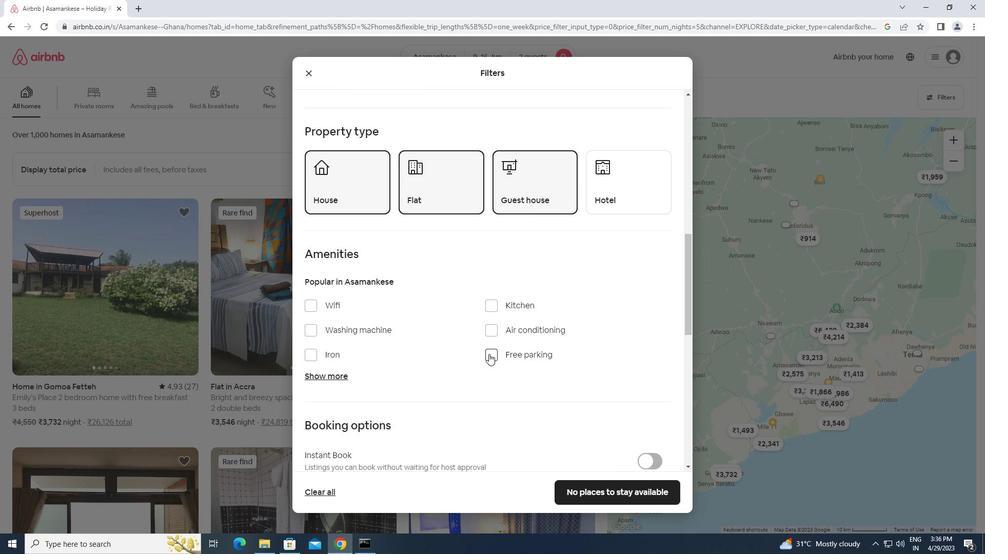 
Action: Mouse scrolled (488, 353) with delta (0, 0)
Screenshot: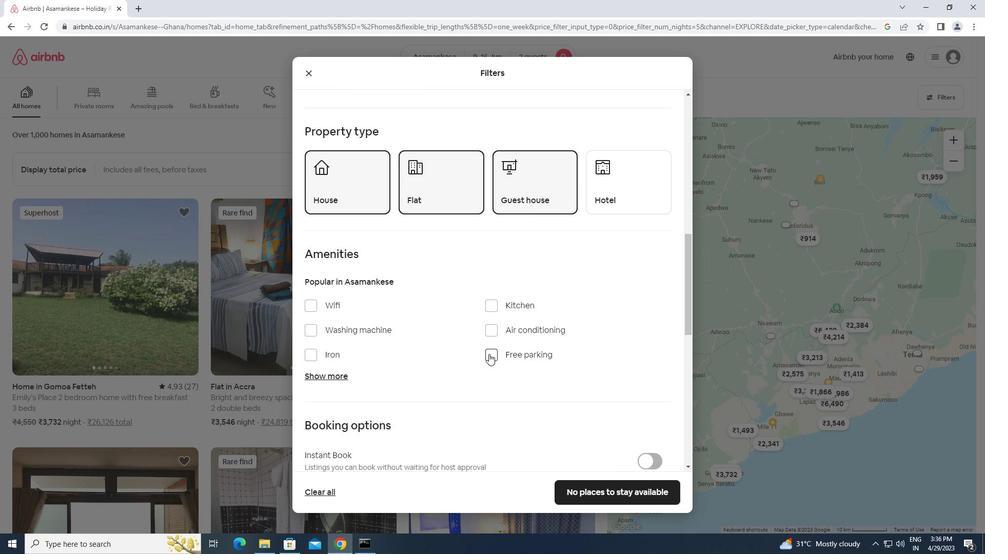 
Action: Mouse moved to (648, 237)
Screenshot: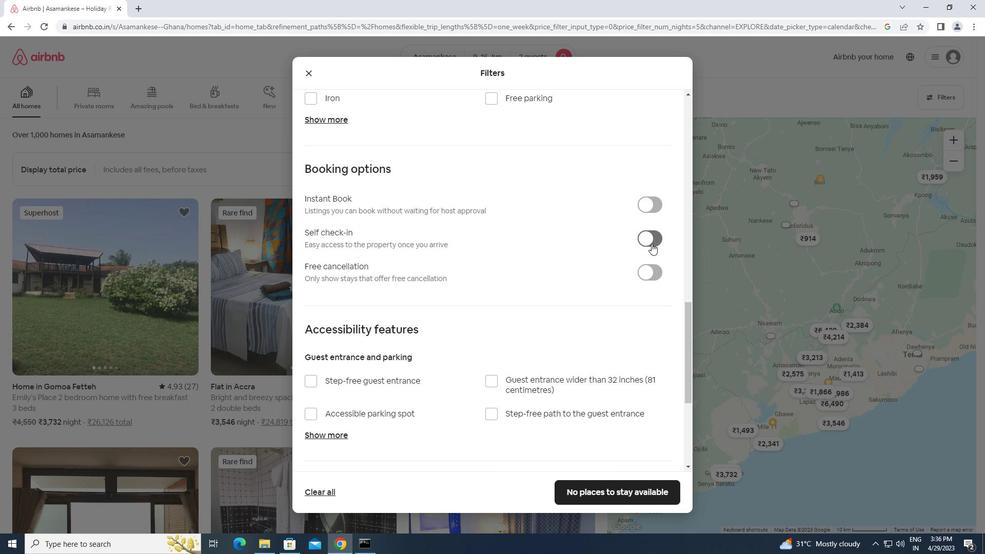 
Action: Mouse pressed left at (648, 237)
Screenshot: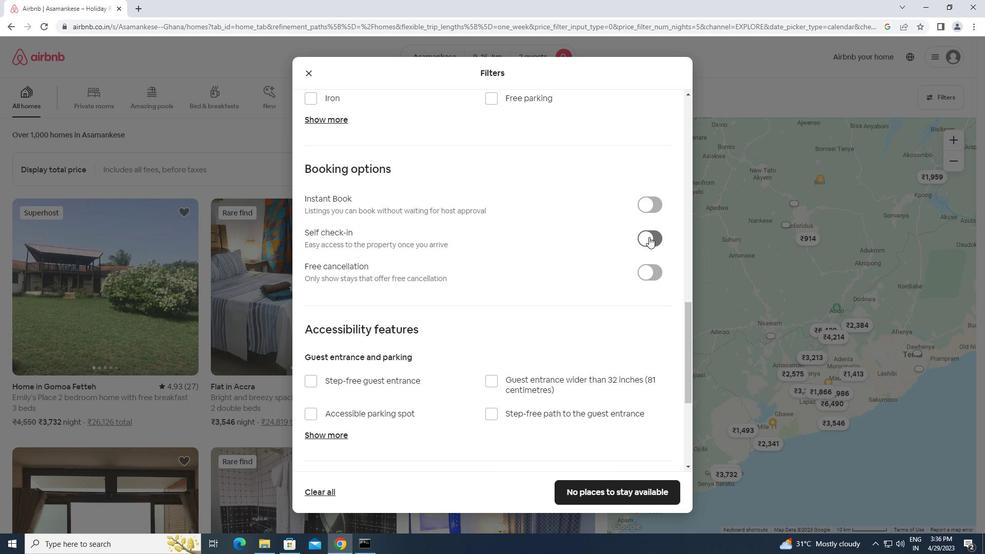 
Action: Mouse moved to (550, 310)
Screenshot: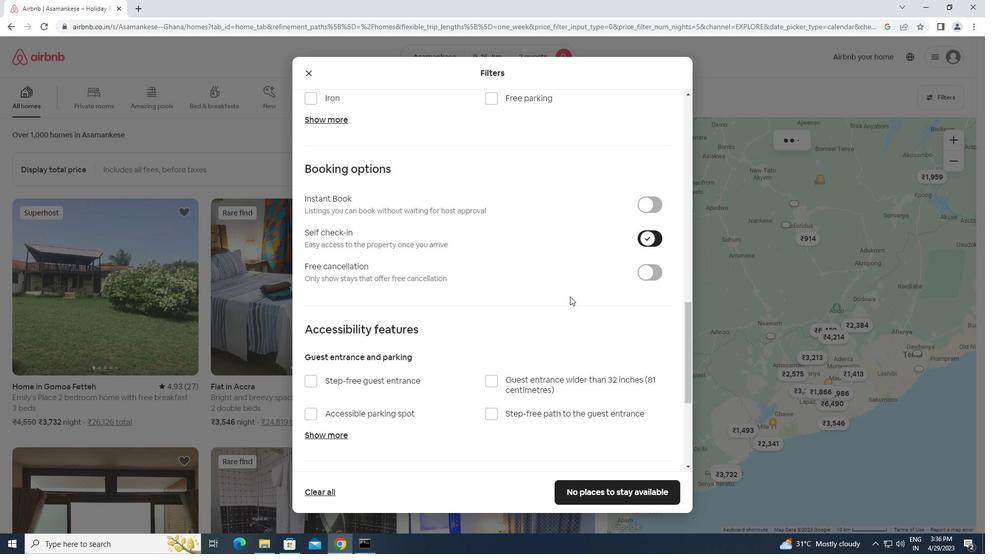 
Action: Mouse scrolled (550, 310) with delta (0, 0)
Screenshot: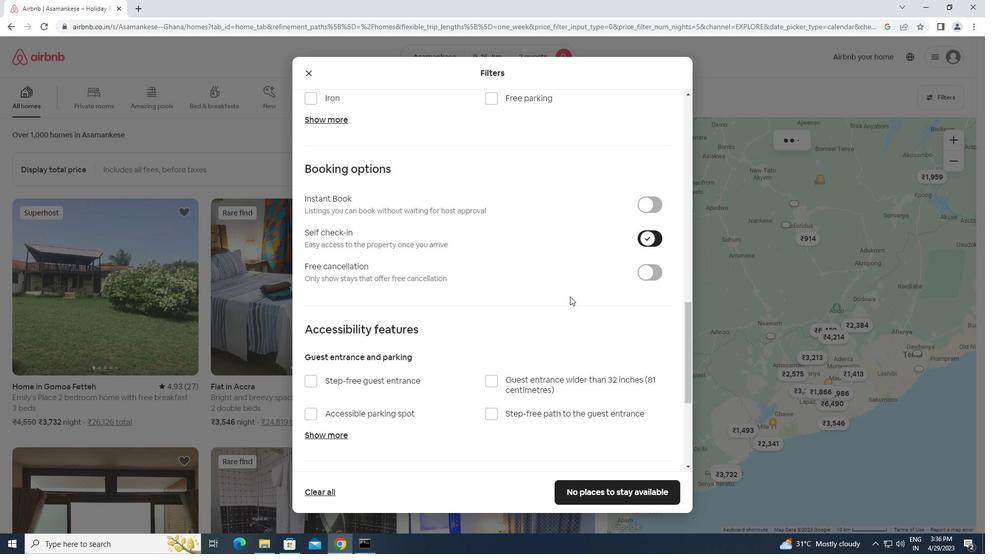 
Action: Mouse moved to (549, 312)
Screenshot: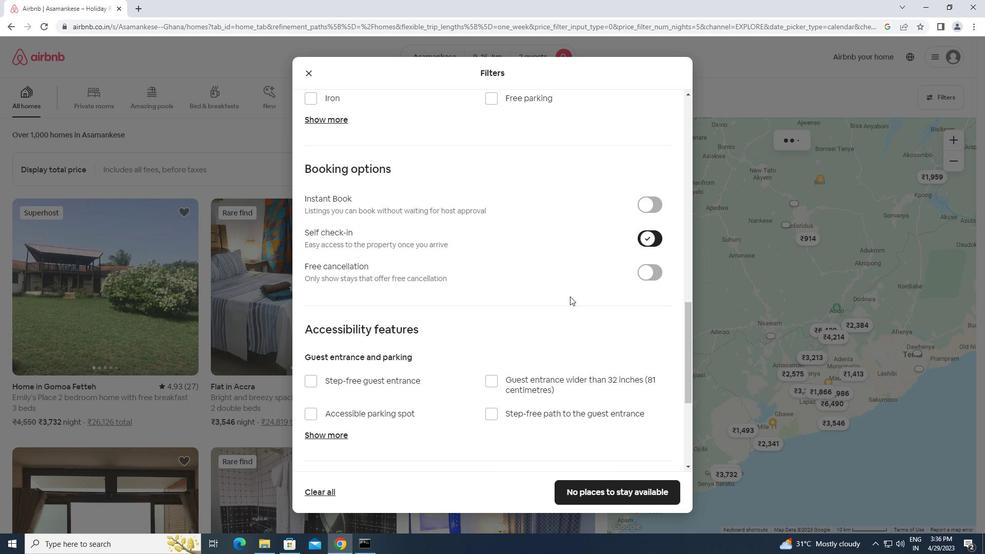 
Action: Mouse scrolled (549, 311) with delta (0, 0)
Screenshot: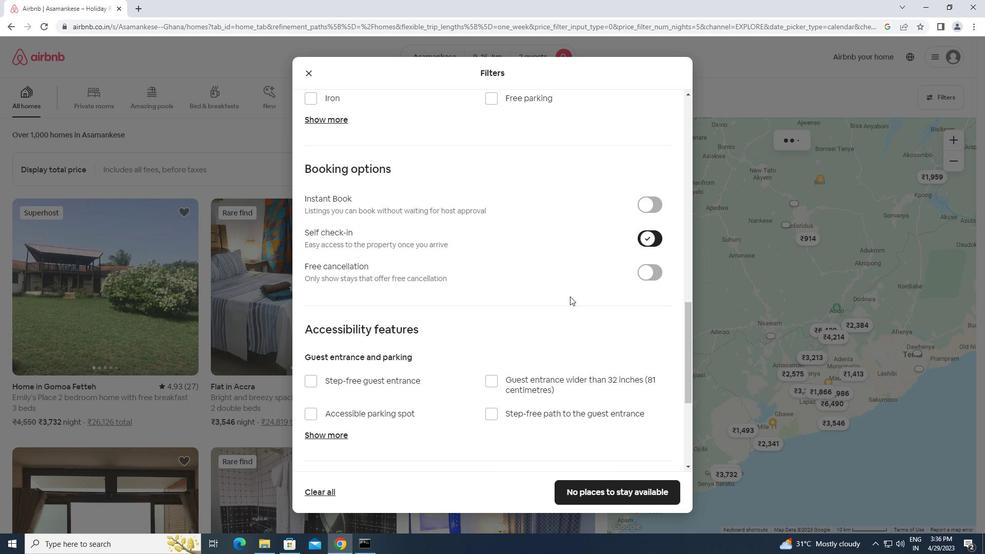 
Action: Mouse scrolled (549, 311) with delta (0, 0)
Screenshot: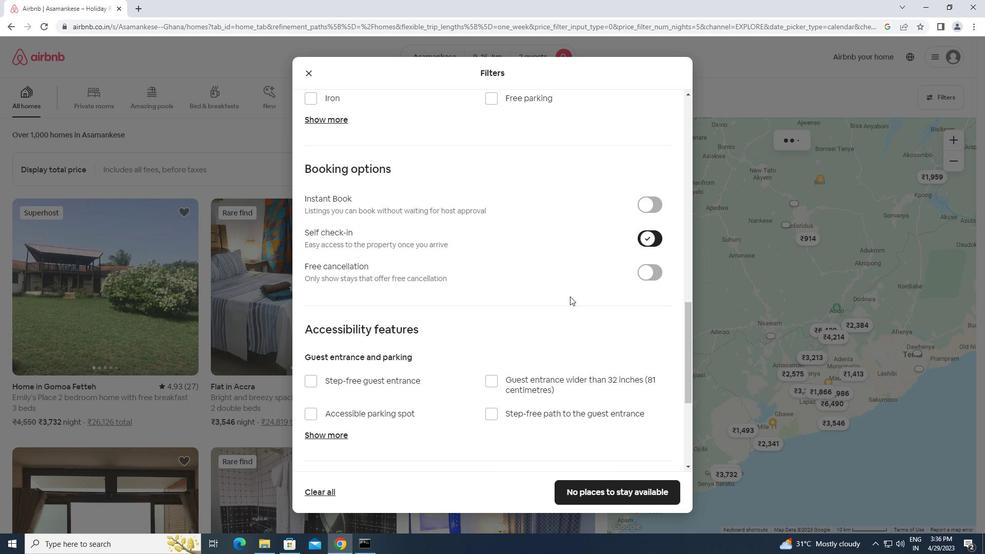 
Action: Mouse scrolled (549, 311) with delta (0, 0)
Screenshot: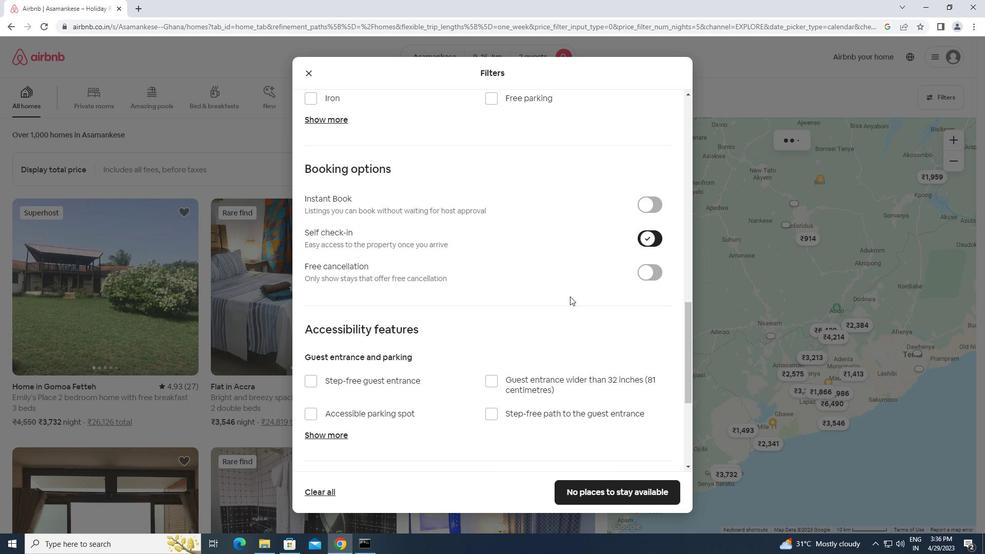 
Action: Mouse scrolled (549, 311) with delta (0, 0)
Screenshot: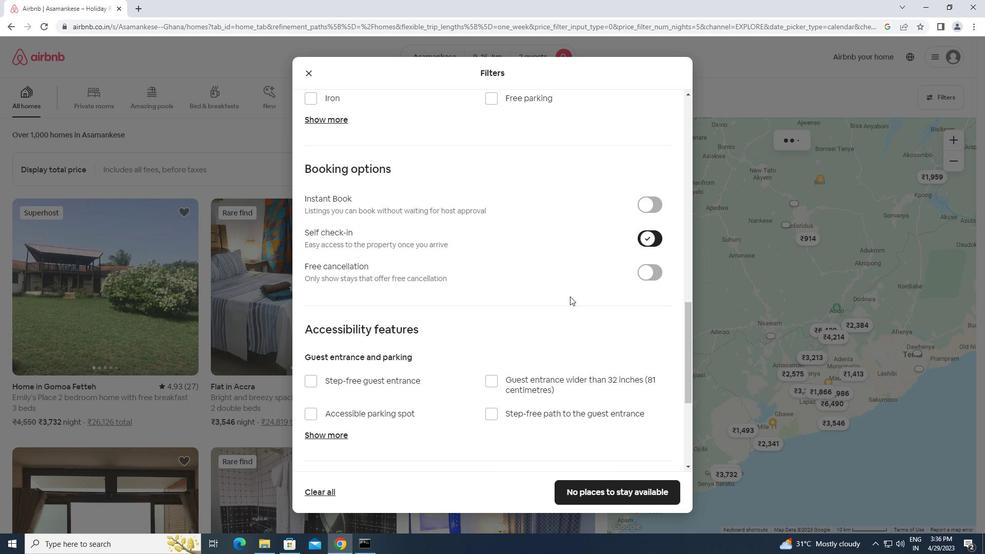 
Action: Mouse scrolled (549, 311) with delta (0, 0)
Screenshot: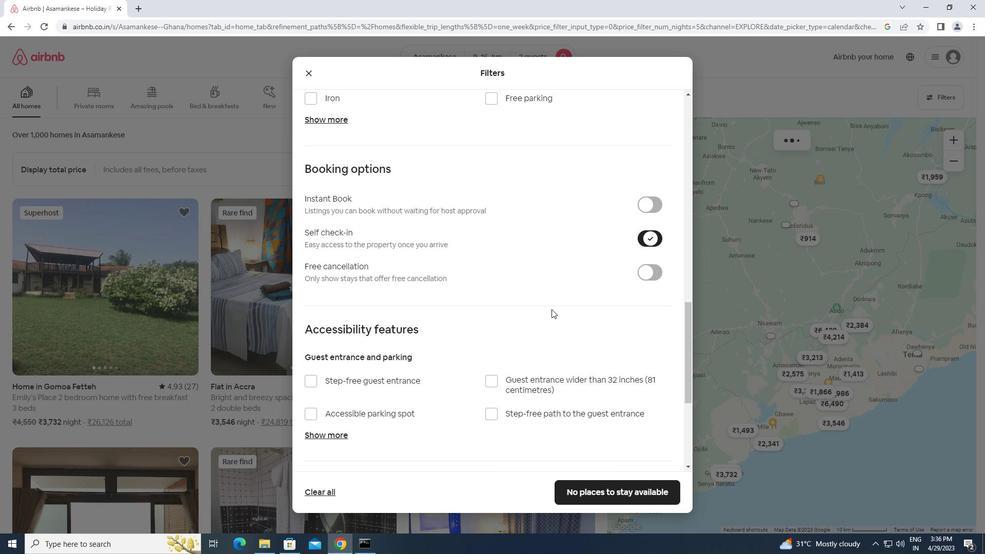 
Action: Mouse moved to (547, 316)
Screenshot: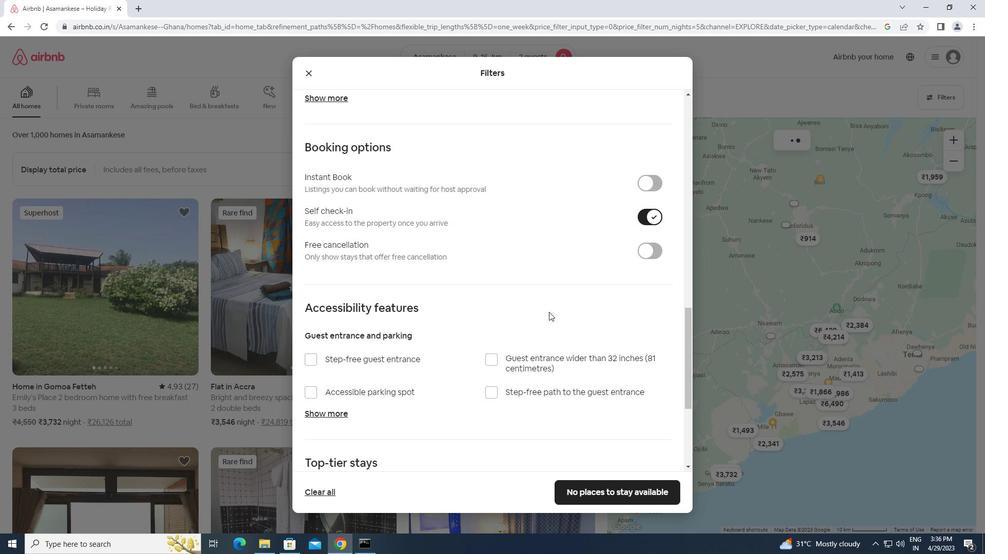 
Action: Mouse scrolled (547, 315) with delta (0, 0)
Screenshot: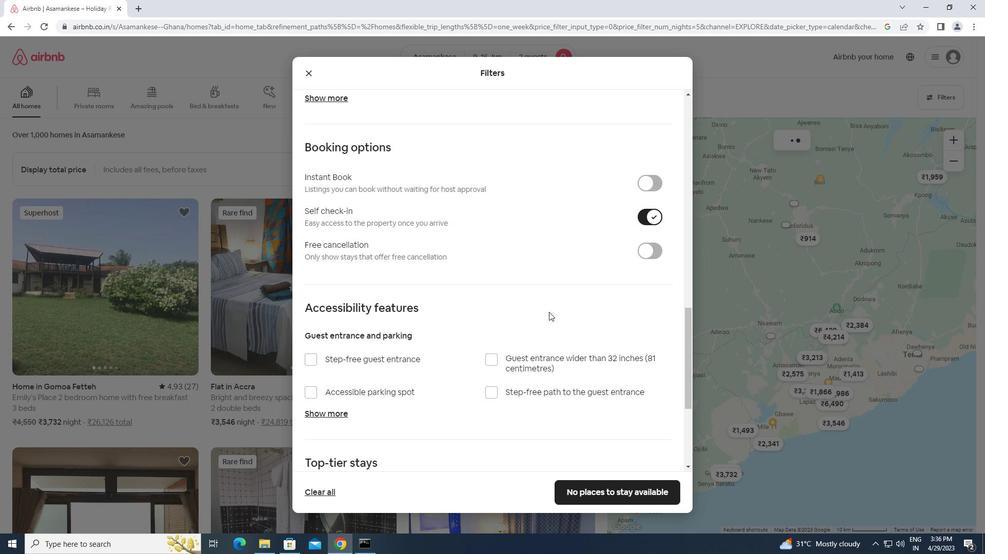 
Action: Mouse moved to (544, 318)
Screenshot: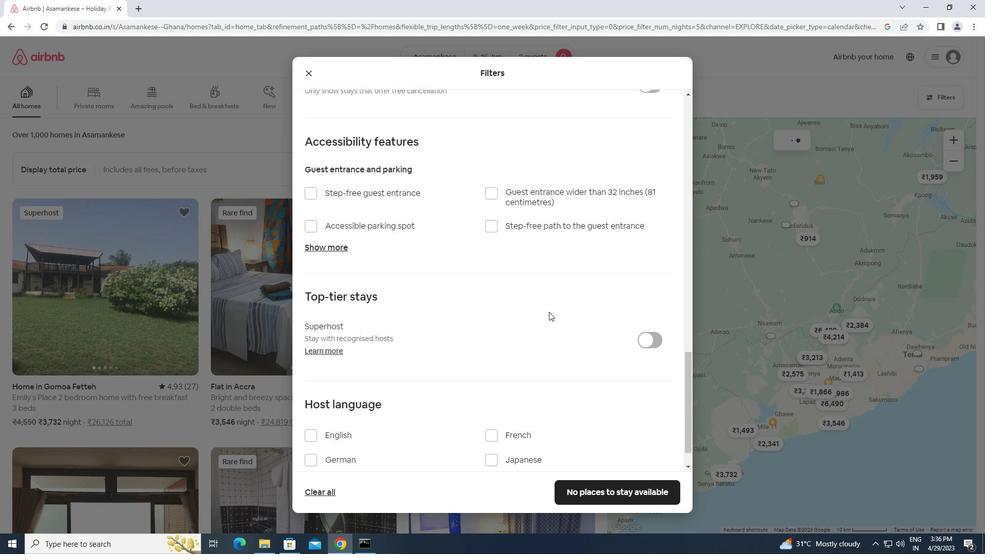 
Action: Mouse scrolled (544, 317) with delta (0, 0)
Screenshot: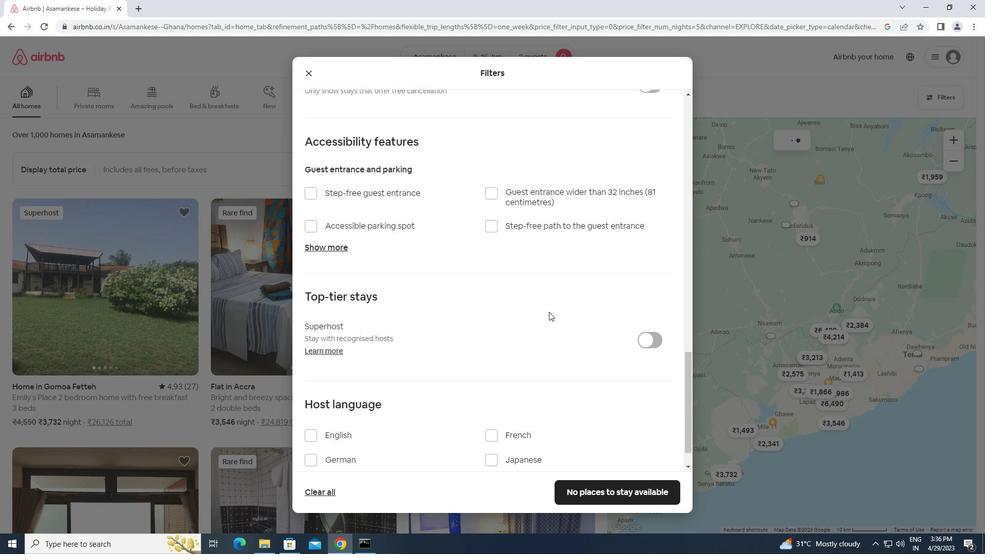 
Action: Mouse moved to (544, 319)
Screenshot: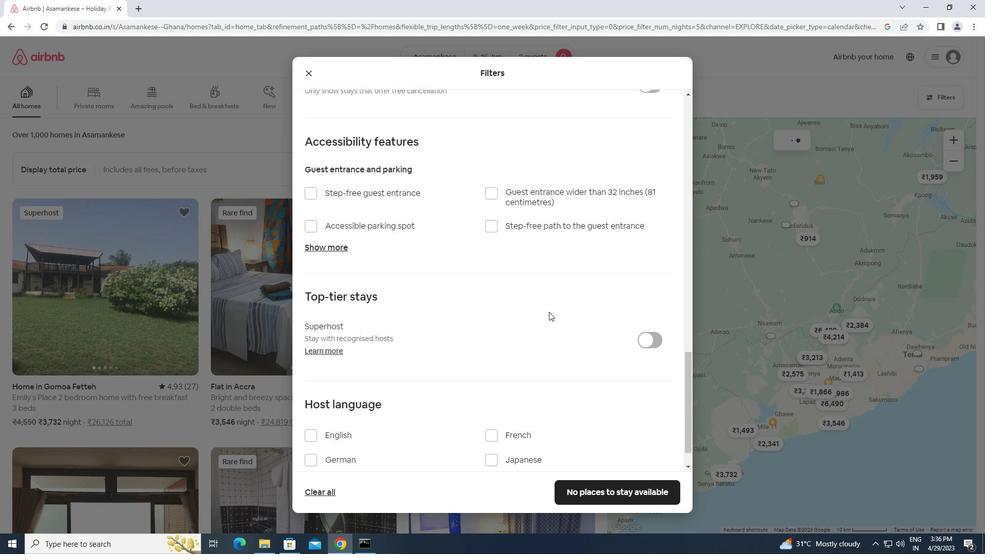 
Action: Mouse scrolled (544, 318) with delta (0, 0)
Screenshot: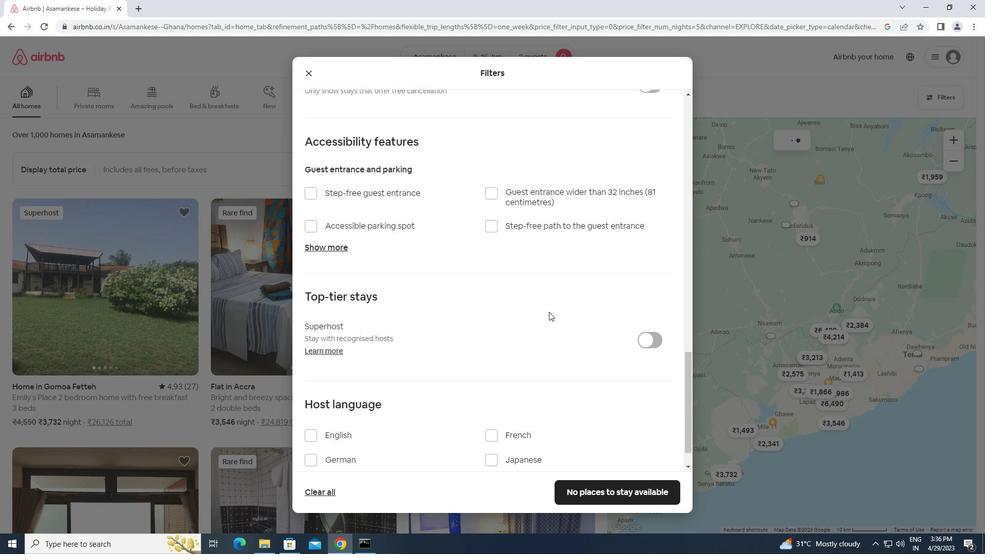 
Action: Mouse scrolled (544, 318) with delta (0, 0)
Screenshot: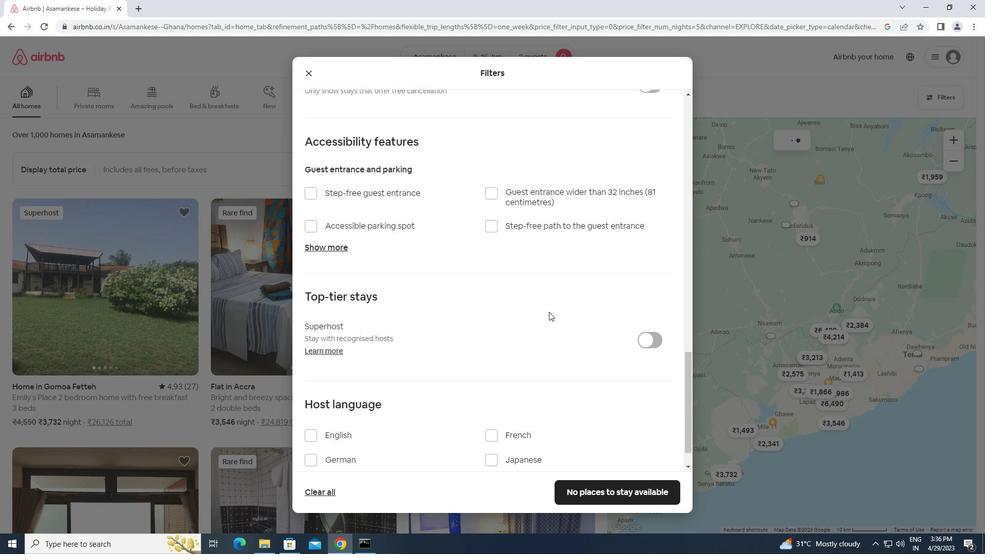 
Action: Mouse moved to (543, 321)
Screenshot: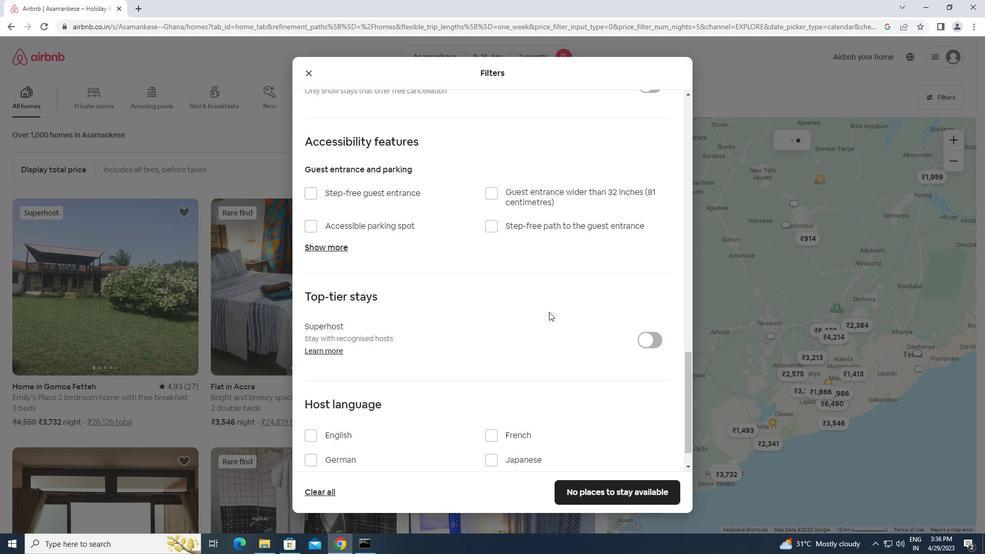 
Action: Mouse scrolled (543, 320) with delta (0, 0)
Screenshot: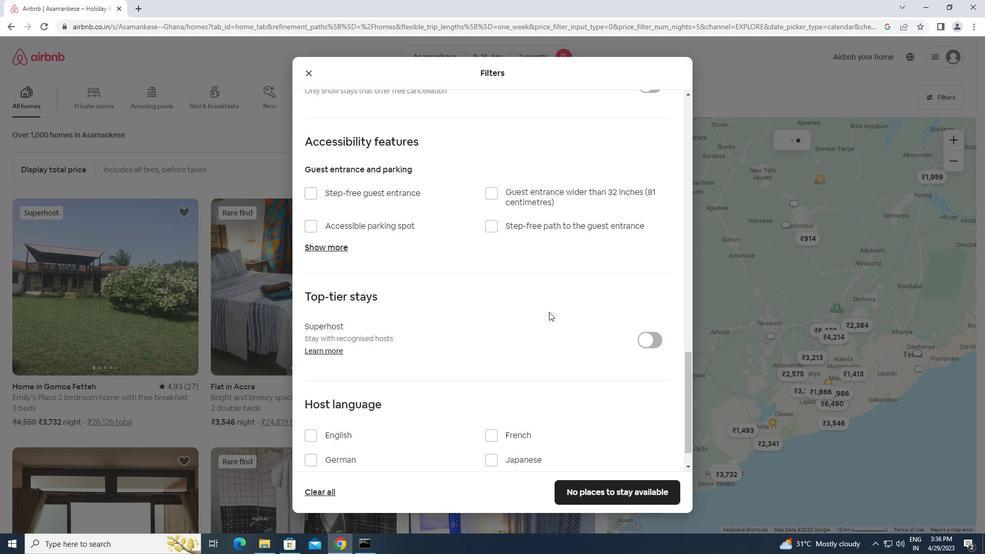 
Action: Mouse moved to (314, 402)
Screenshot: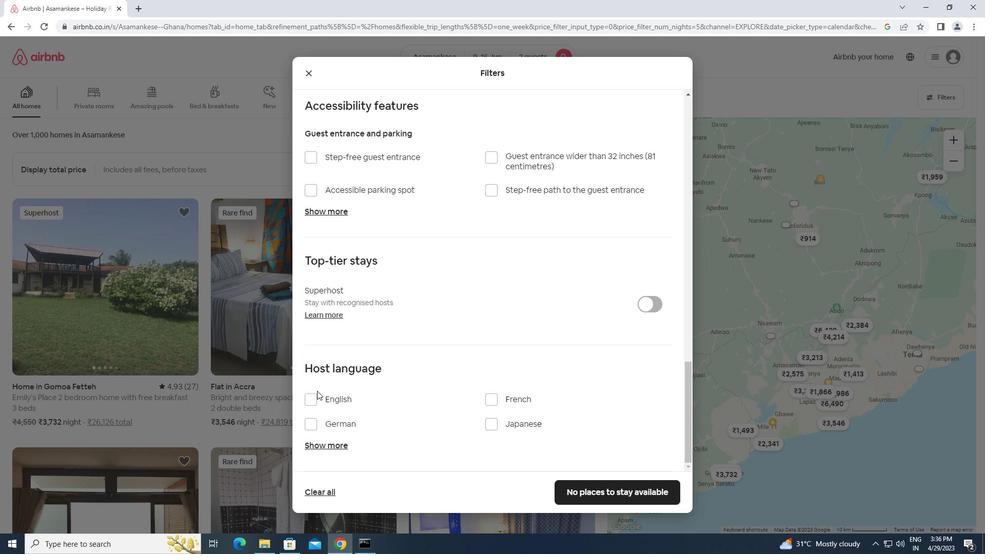 
Action: Mouse pressed left at (314, 402)
Screenshot: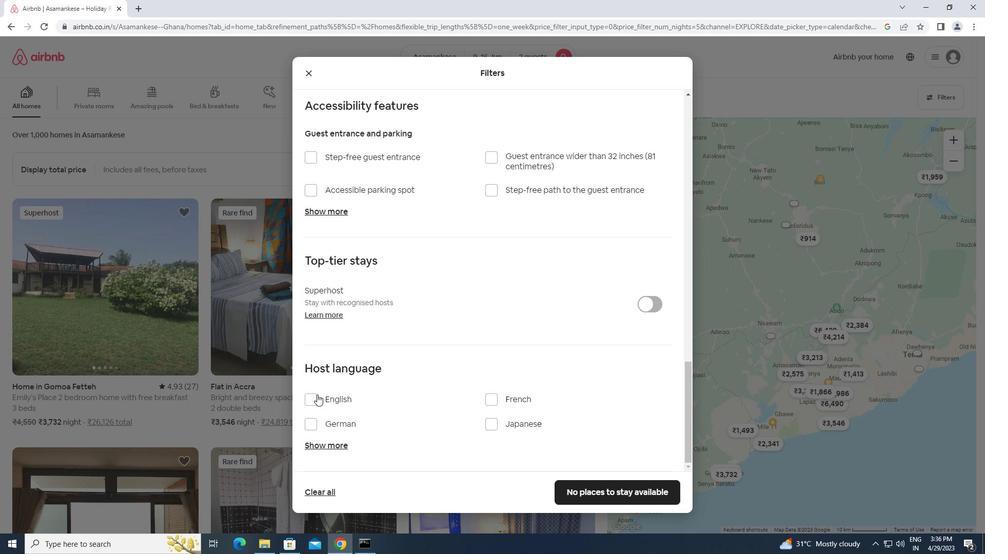
Action: Mouse moved to (570, 489)
Screenshot: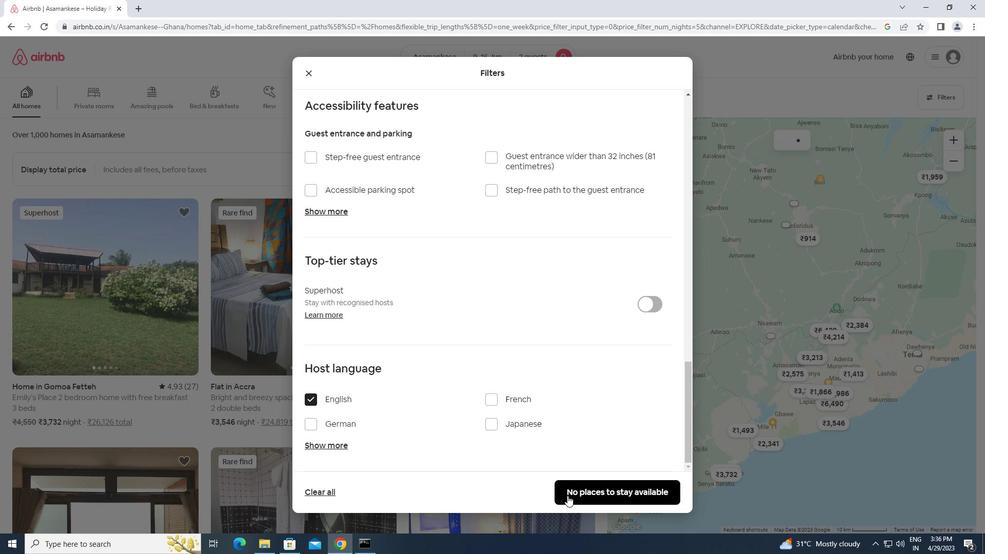 
Action: Mouse pressed left at (570, 489)
Screenshot: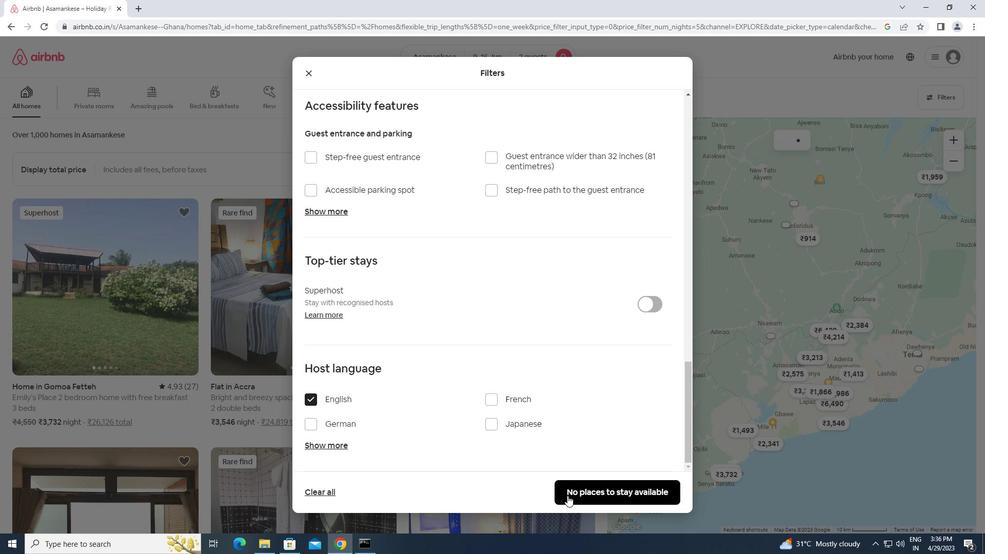 
Action: Mouse moved to (571, 489)
Screenshot: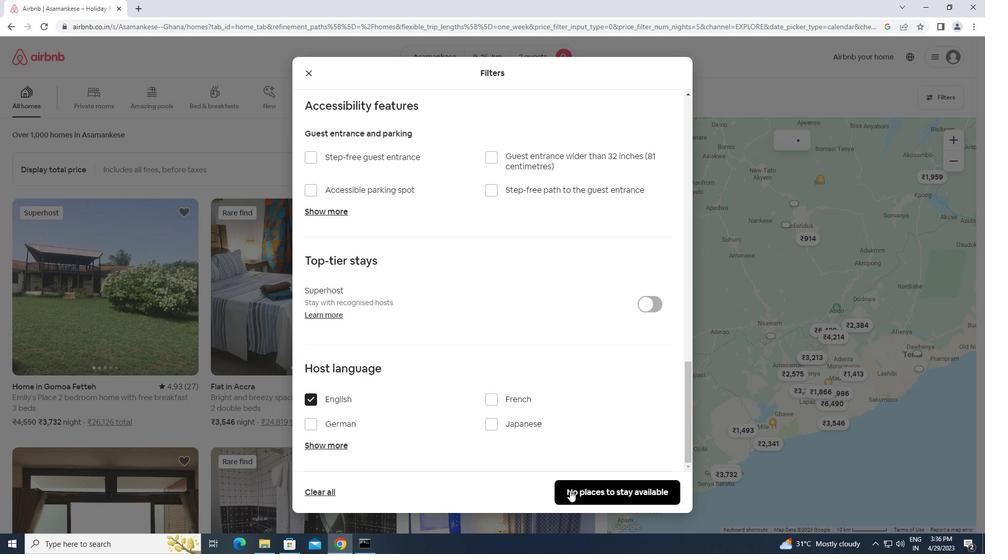 
